 Task: Look for space in Darya Khān, Pakistan from 9th June, 2023 to 17th June, 2023 for 2 adults in price range Rs.7000 to Rs.12000. Place can be private room with 1  bedroom having 2 beds and 1 bathroom. Property type can be house, flat, guest house. Amenities needed are: wifi. Booking option can be shelf check-in. Required host language is English.
Action: Mouse moved to (436, 74)
Screenshot: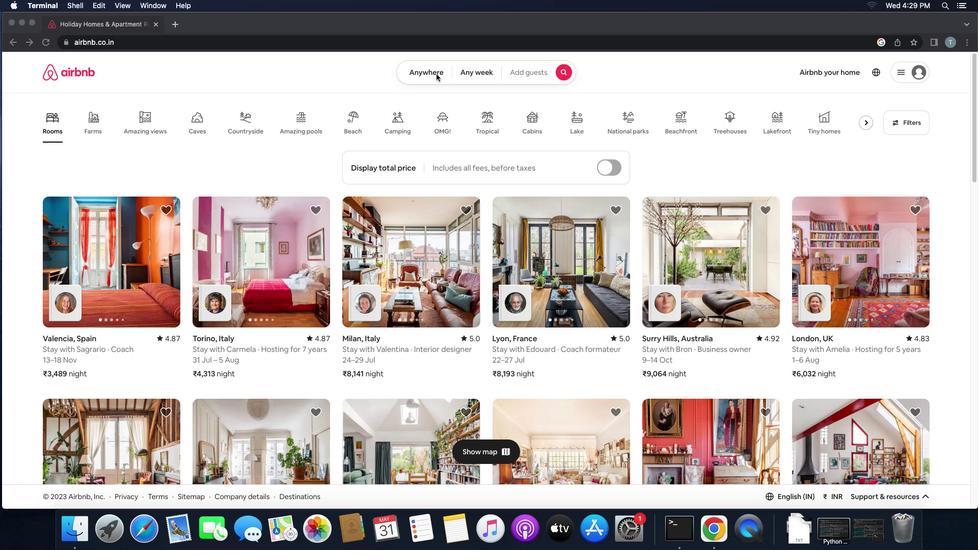 
Action: Mouse pressed left at (436, 74)
Screenshot: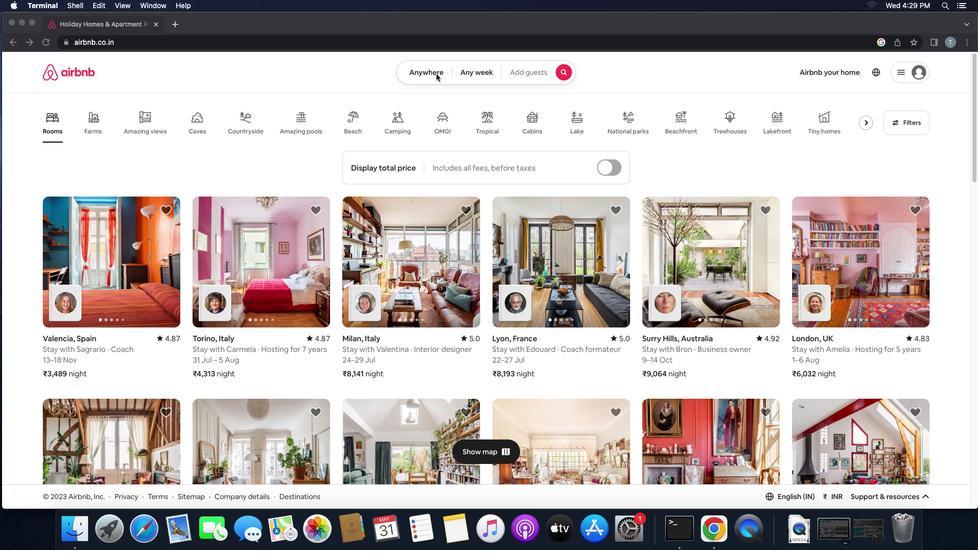 
Action: Mouse pressed left at (436, 74)
Screenshot: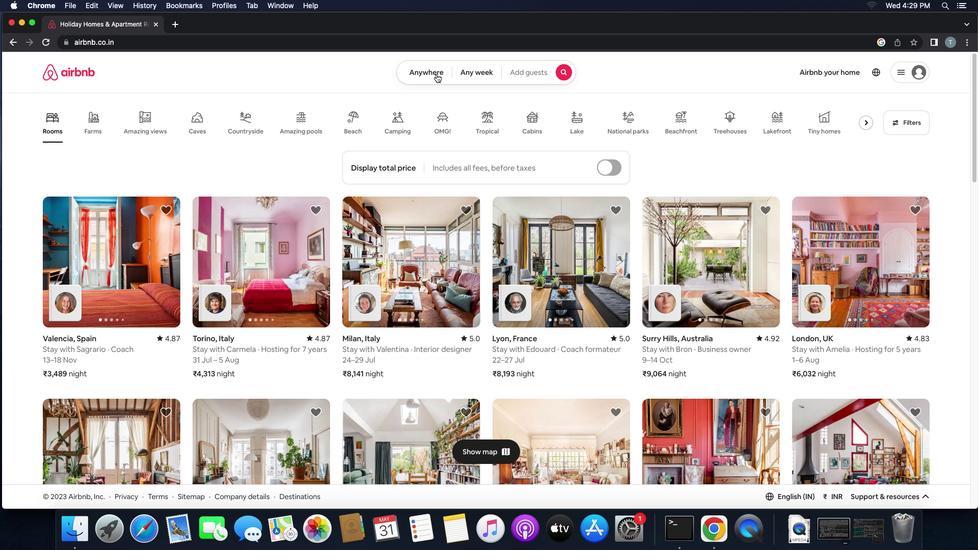 
Action: Mouse moved to (379, 108)
Screenshot: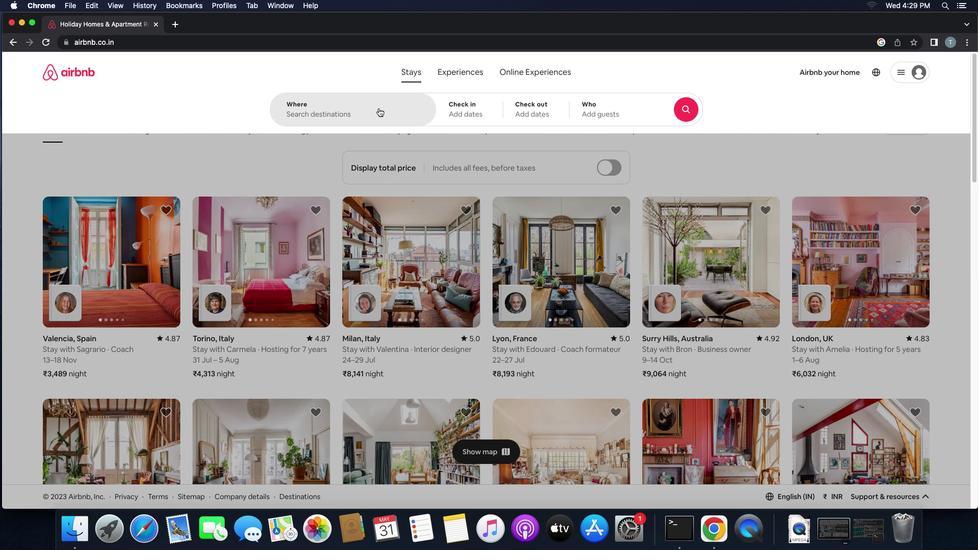 
Action: Mouse pressed left at (379, 108)
Screenshot: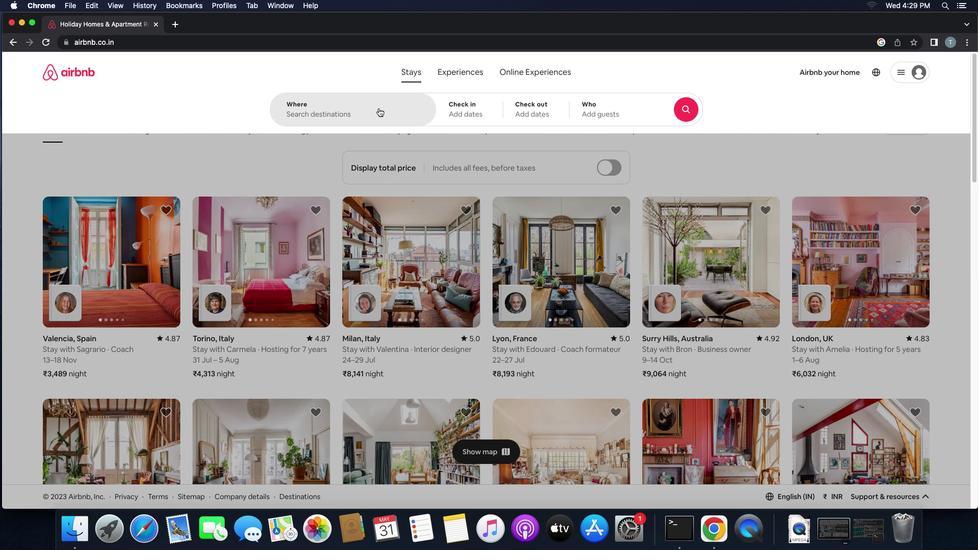
Action: Key pressed 'd''a''r''y''a'Key.space'k''h''a''n'Key.space',''p''a''k''i''s''t''a''n'
Screenshot: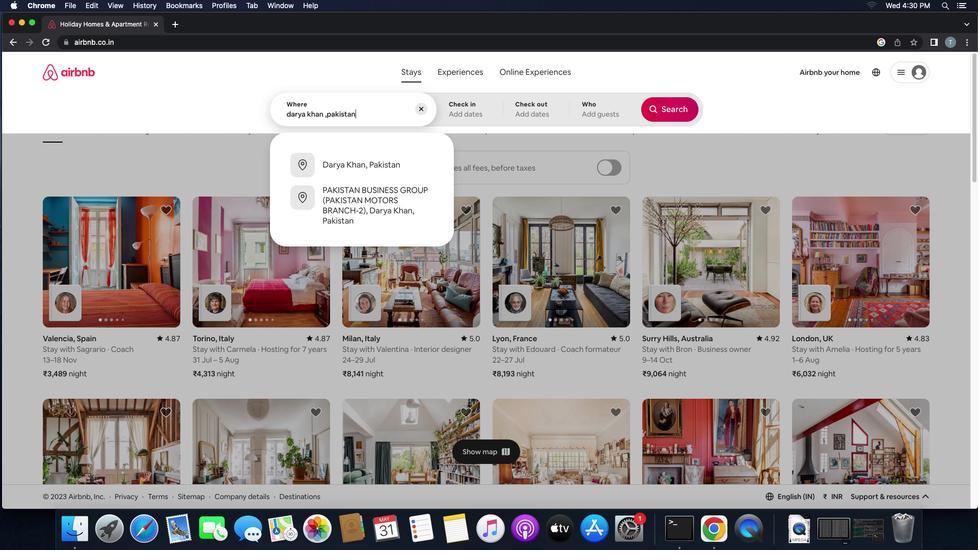 
Action: Mouse moved to (379, 172)
Screenshot: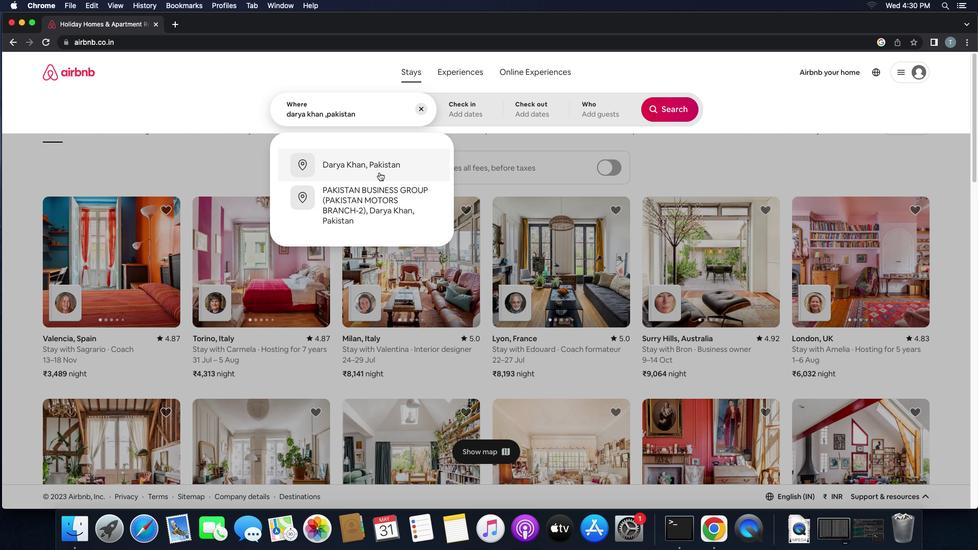 
Action: Mouse pressed left at (379, 172)
Screenshot: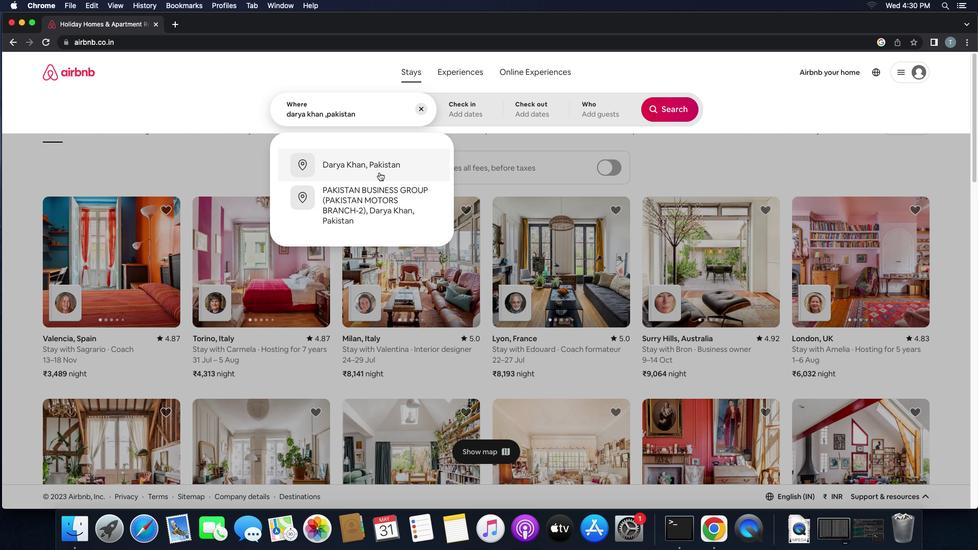 
Action: Mouse moved to (633, 259)
Screenshot: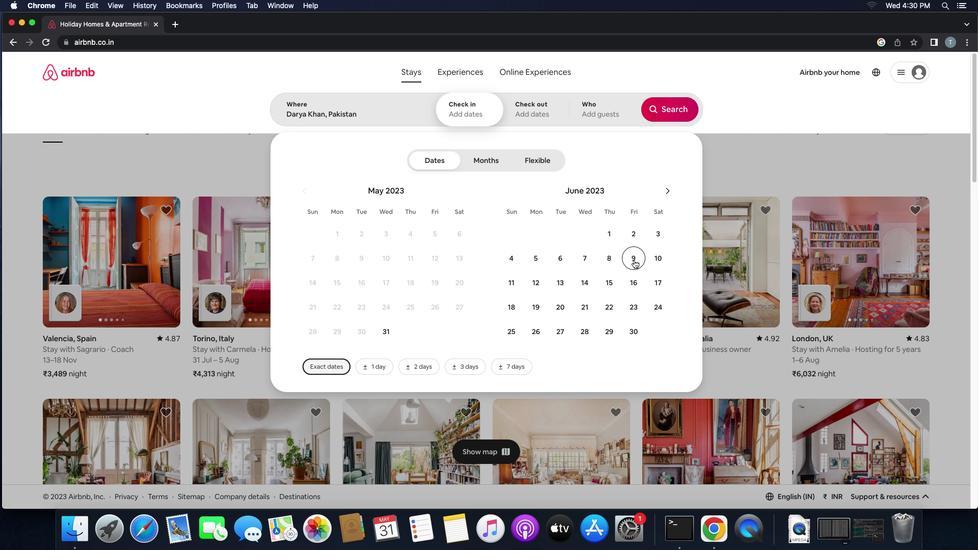 
Action: Mouse pressed left at (633, 259)
Screenshot: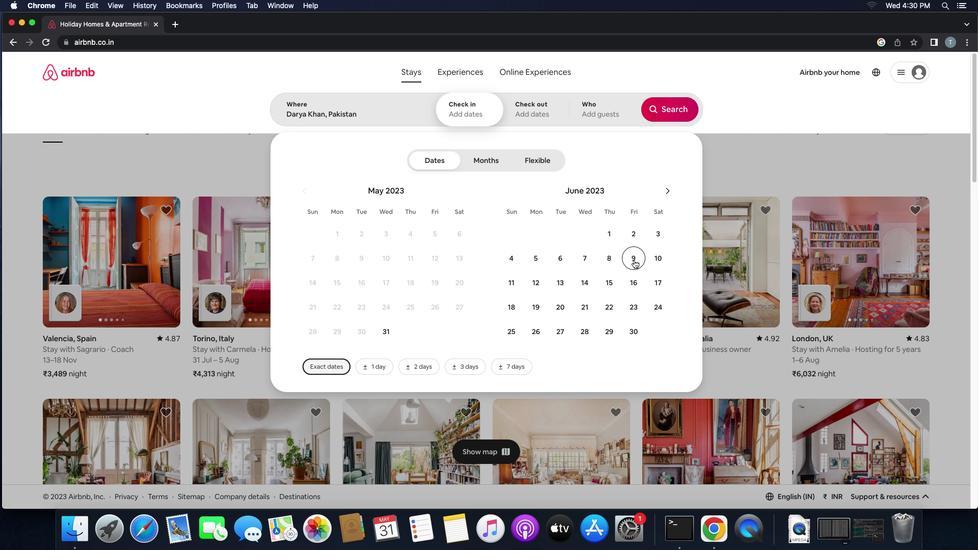 
Action: Mouse moved to (653, 279)
Screenshot: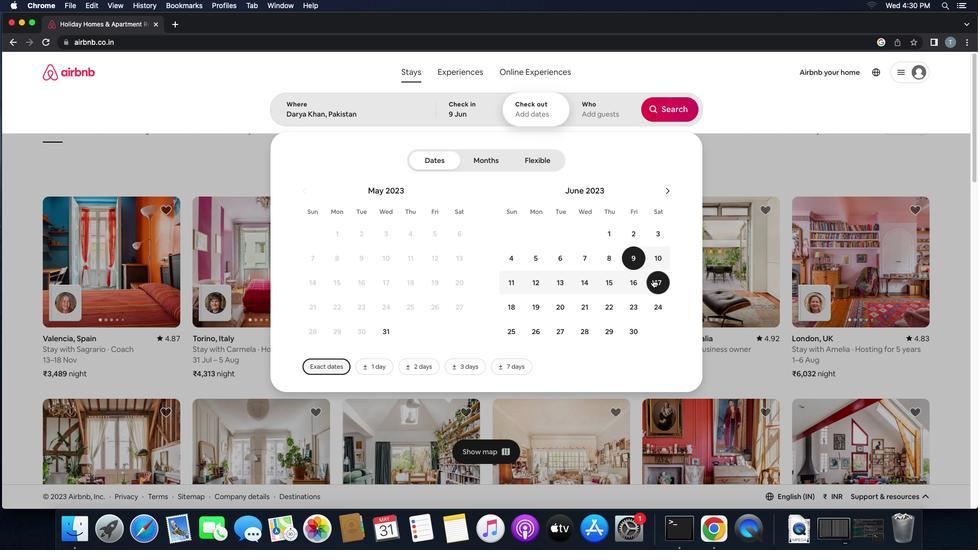 
Action: Mouse pressed left at (653, 279)
Screenshot: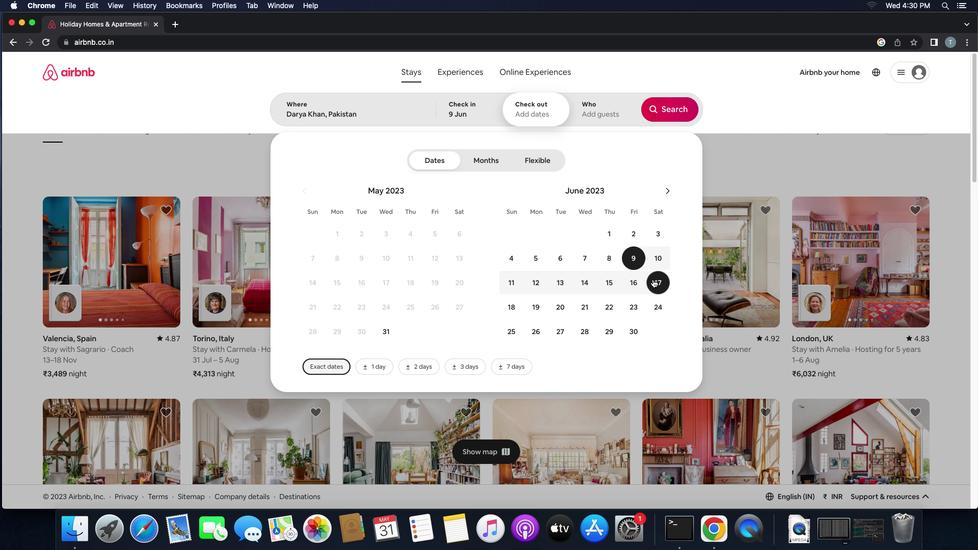 
Action: Mouse moved to (599, 107)
Screenshot: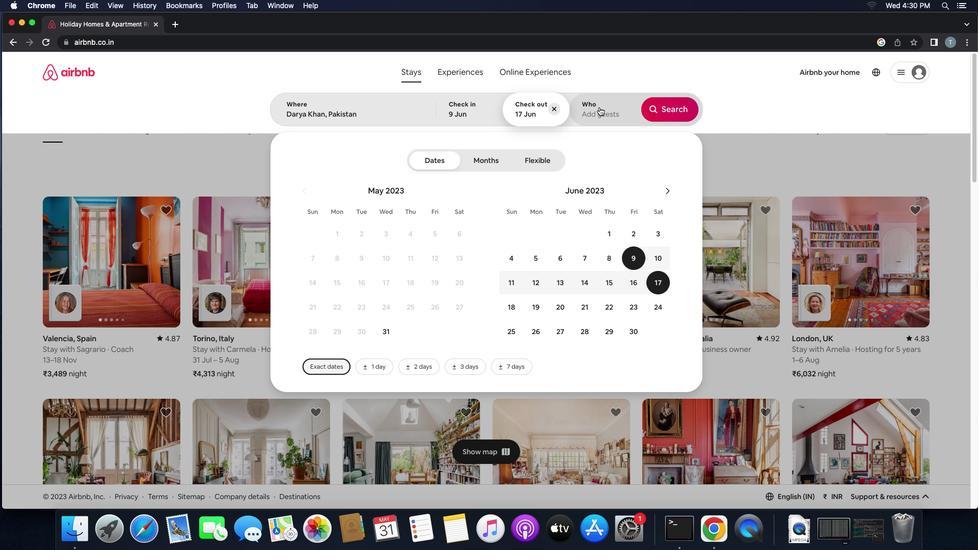 
Action: Mouse pressed left at (599, 107)
Screenshot: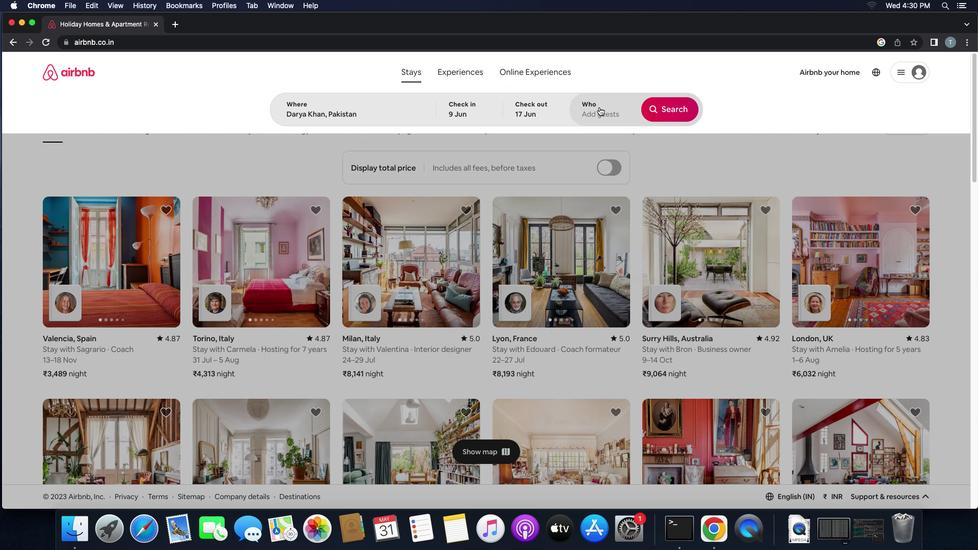 
Action: Mouse moved to (668, 161)
Screenshot: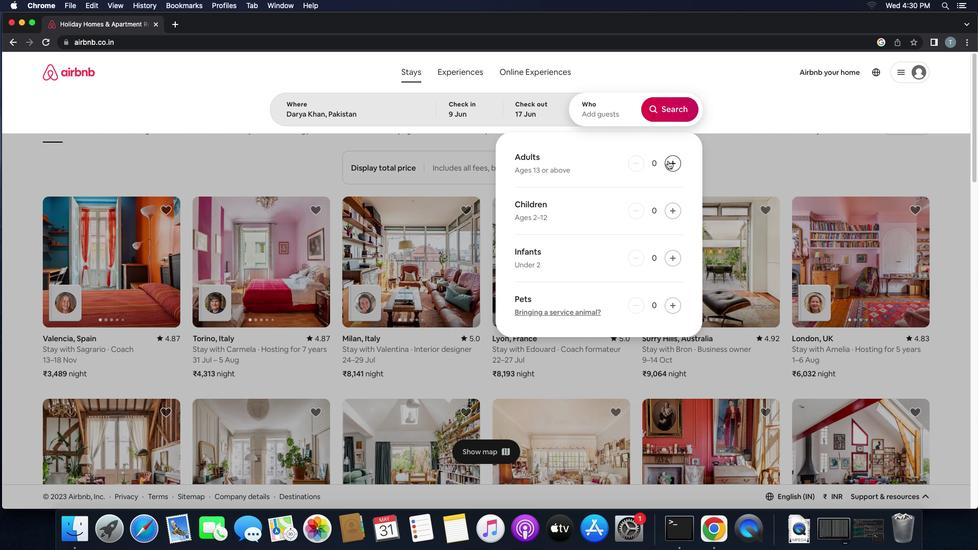 
Action: Mouse pressed left at (668, 161)
Screenshot: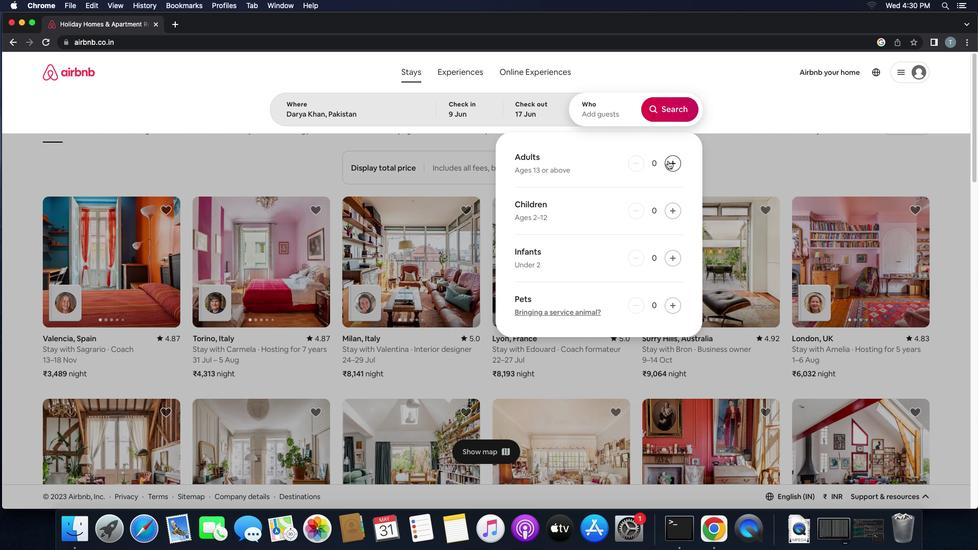 
Action: Mouse moved to (668, 161)
Screenshot: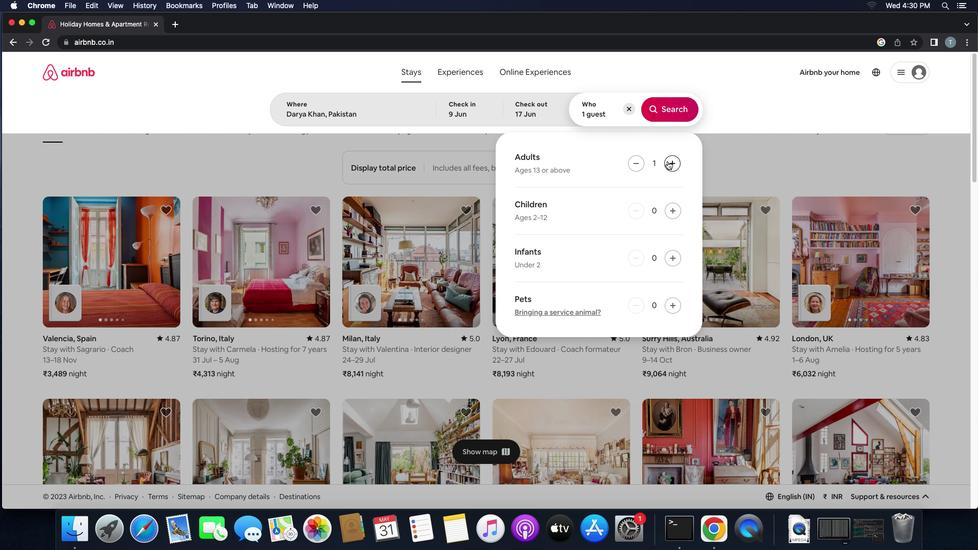 
Action: Mouse pressed left at (668, 161)
Screenshot: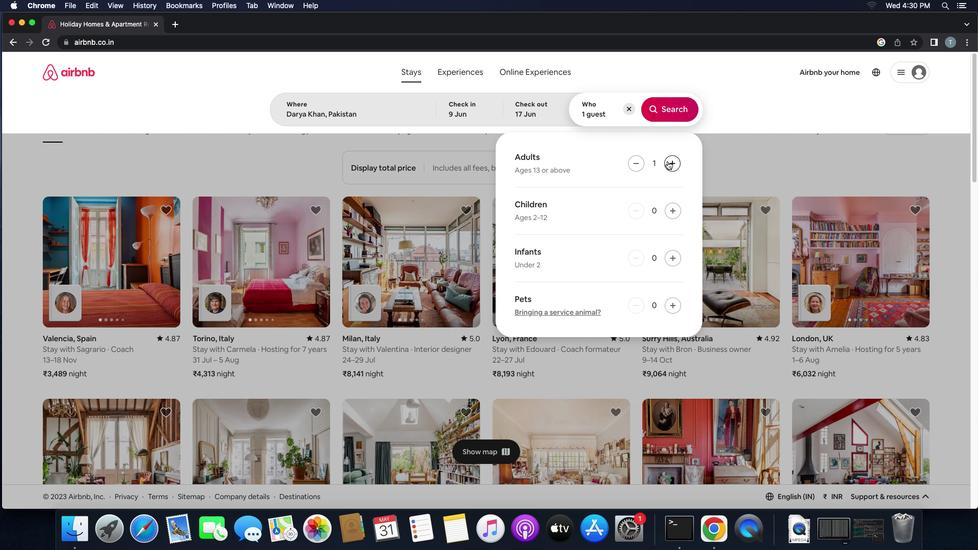
Action: Mouse moved to (662, 114)
Screenshot: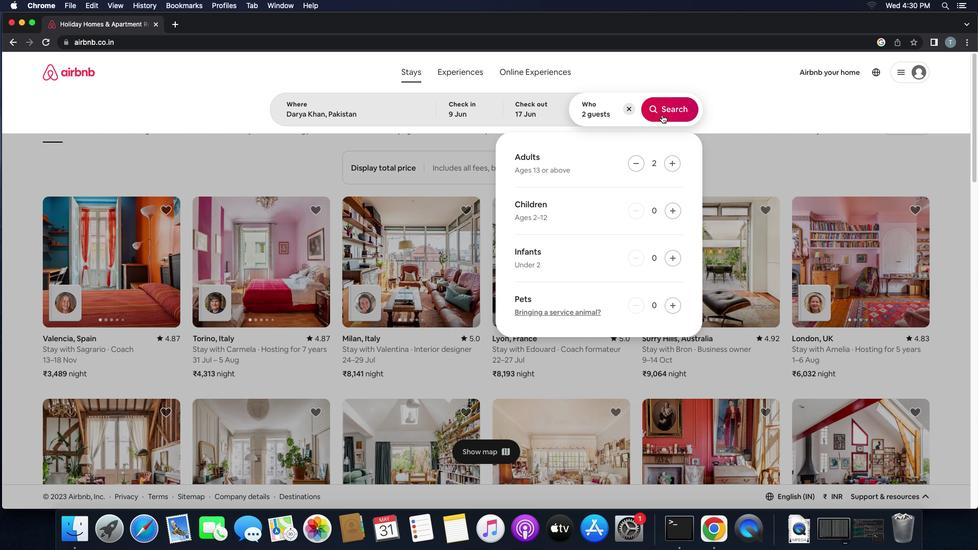 
Action: Mouse pressed left at (662, 114)
Screenshot: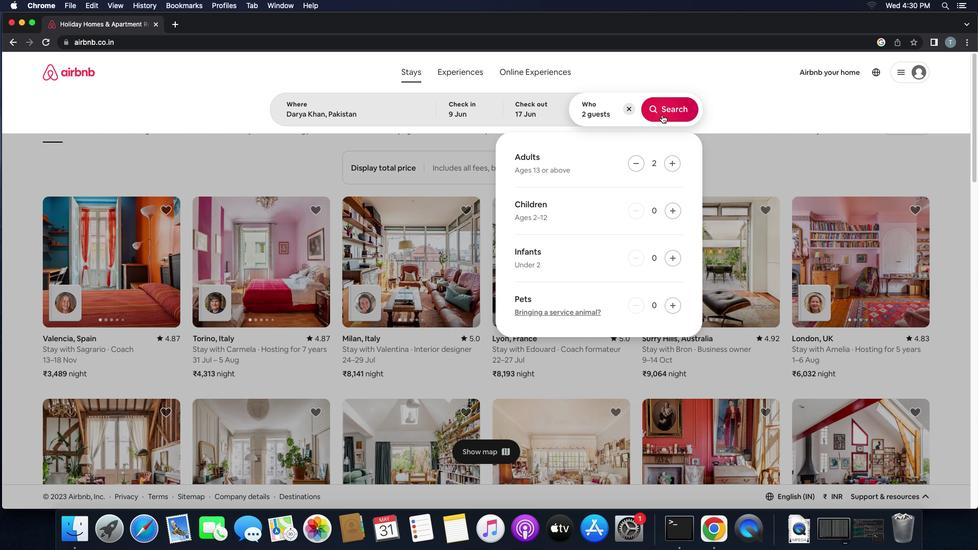 
Action: Mouse moved to (939, 121)
Screenshot: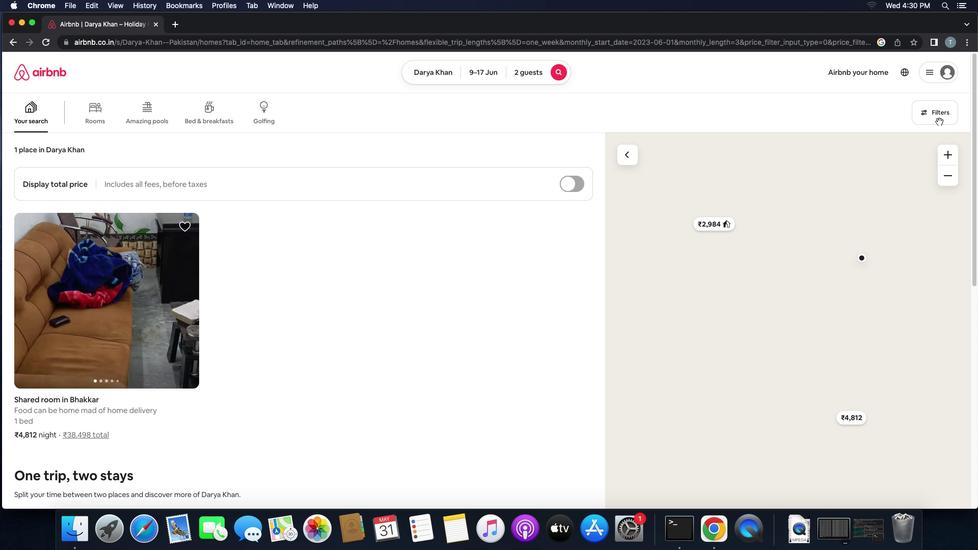 
Action: Mouse pressed left at (939, 121)
Screenshot: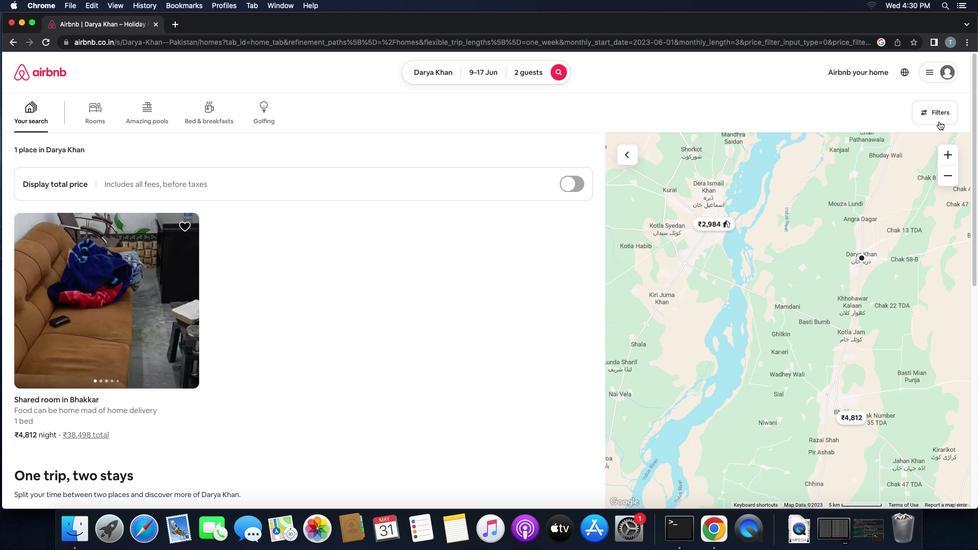 
Action: Mouse moved to (436, 240)
Screenshot: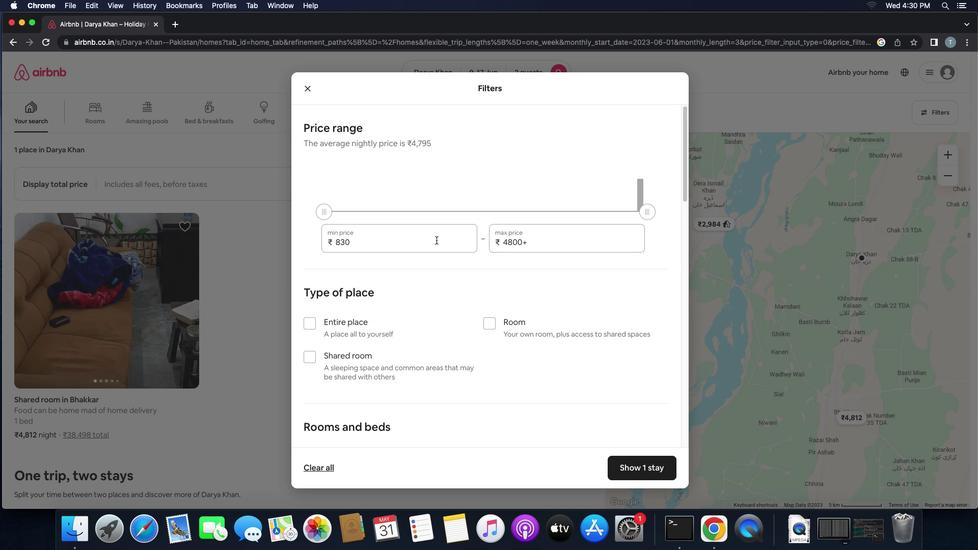 
Action: Mouse pressed left at (436, 240)
Screenshot: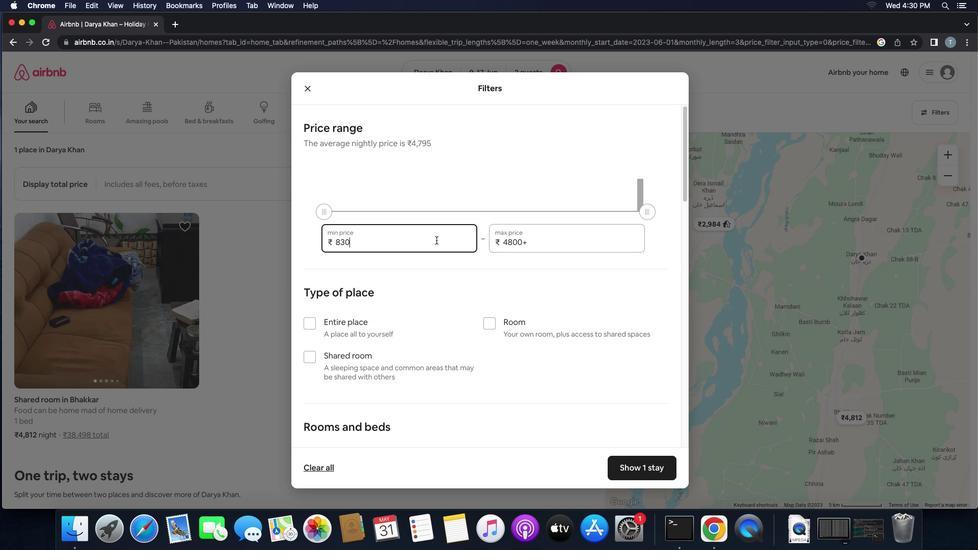 
Action: Key pressed Key.backspaceKey.backspaceKey.backspace'7''0''0''0'
Screenshot: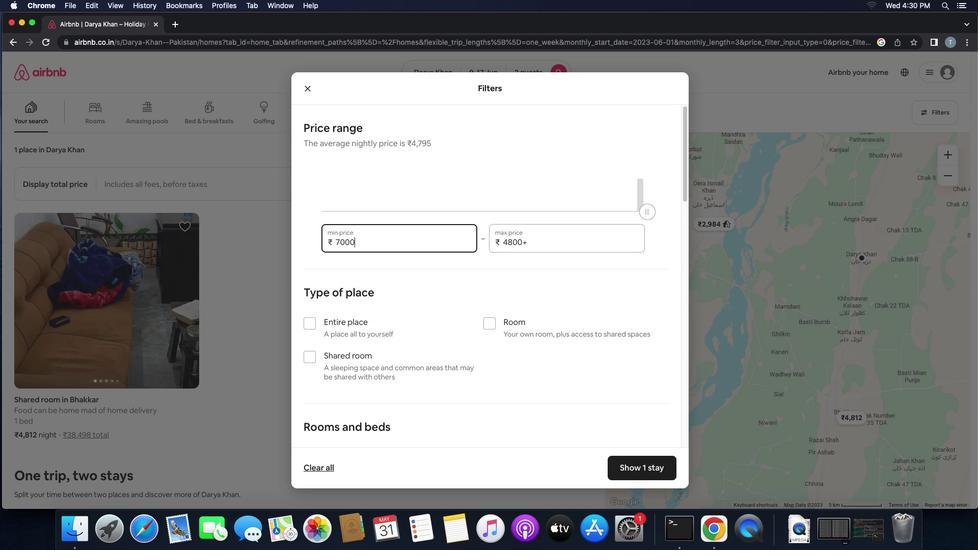 
Action: Mouse moved to (555, 242)
Screenshot: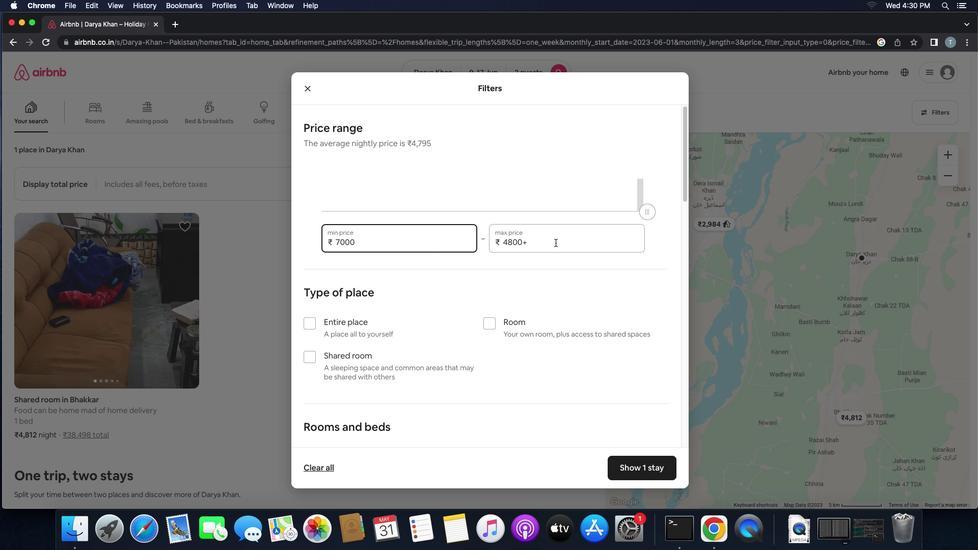 
Action: Mouse pressed left at (555, 242)
Screenshot: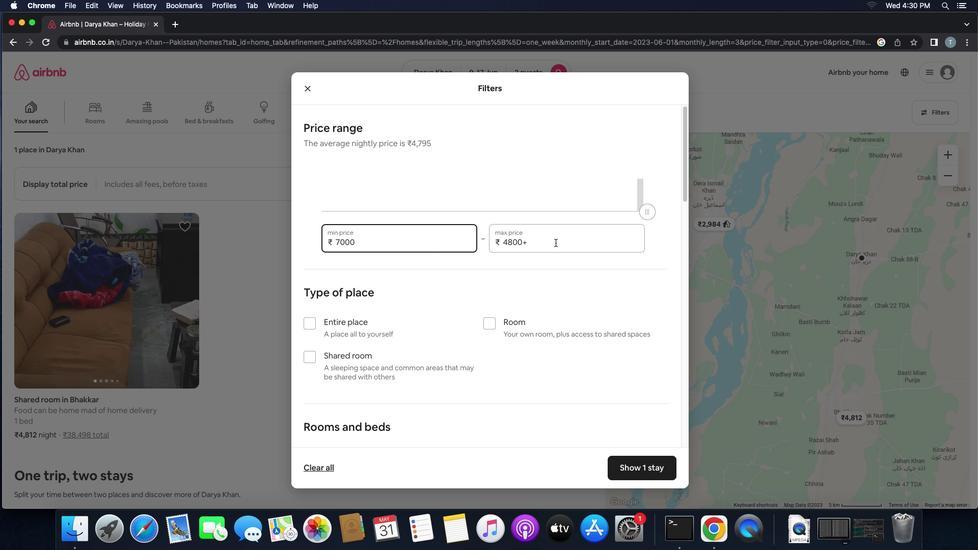 
Action: Key pressed Key.backspaceKey.backspaceKey.backspaceKey.backspaceKey.backspace'1''2''0''0''0'
Screenshot: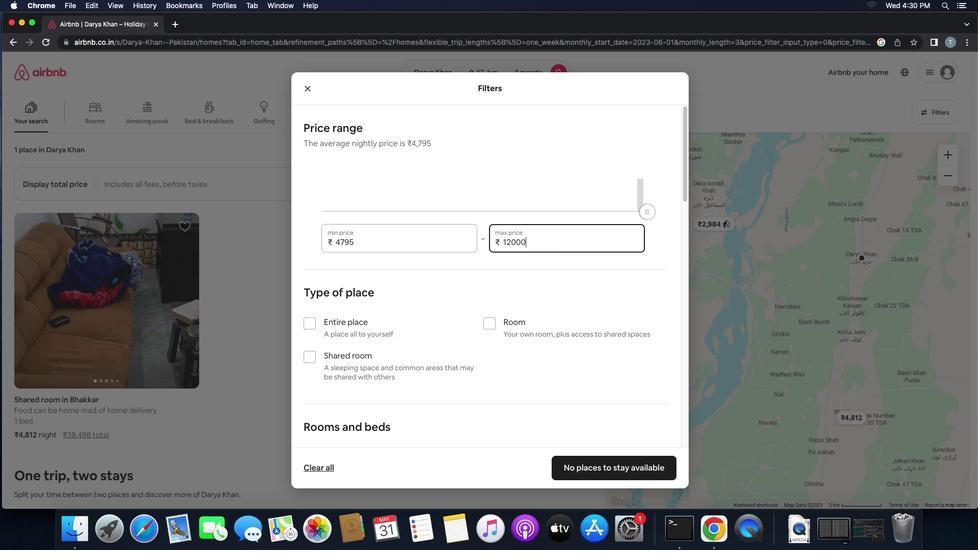 
Action: Mouse moved to (494, 325)
Screenshot: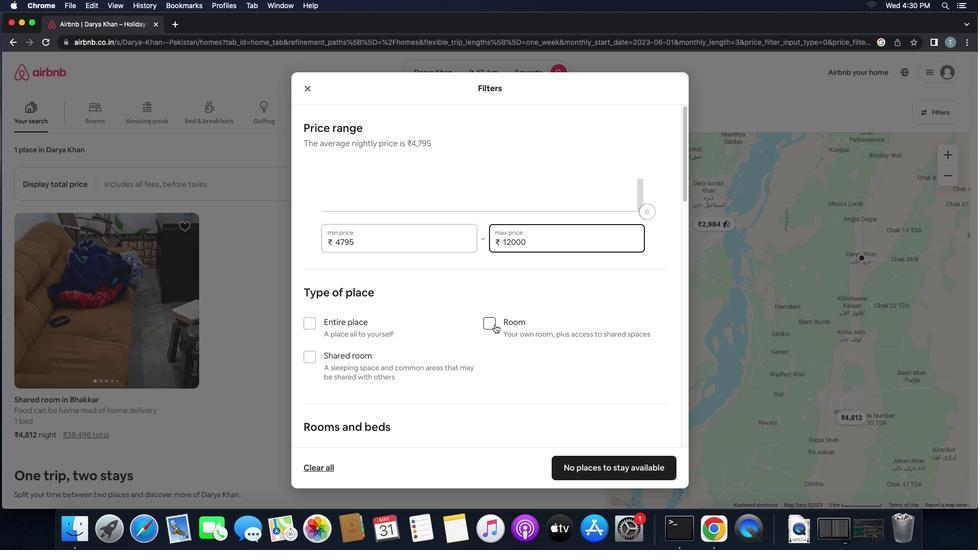 
Action: Mouse pressed left at (494, 325)
Screenshot: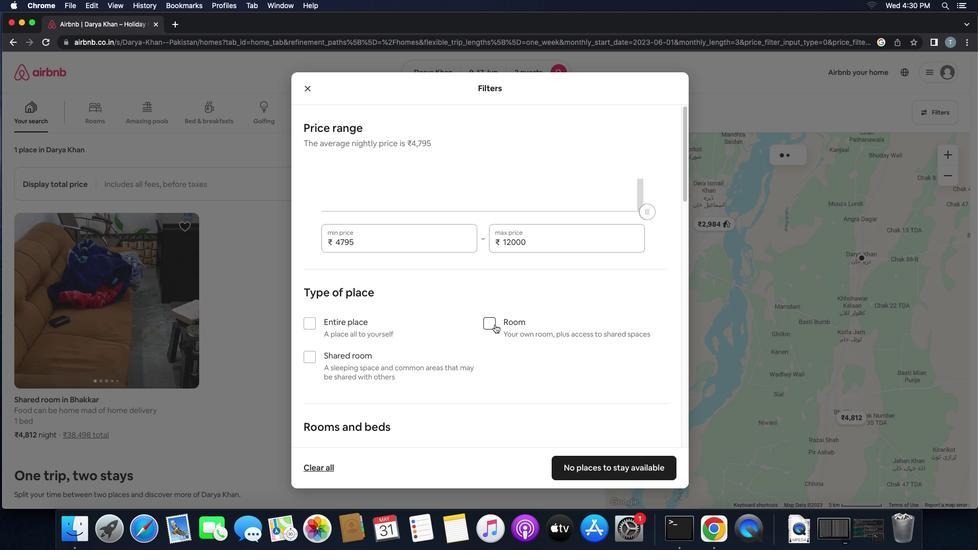 
Action: Mouse moved to (526, 340)
Screenshot: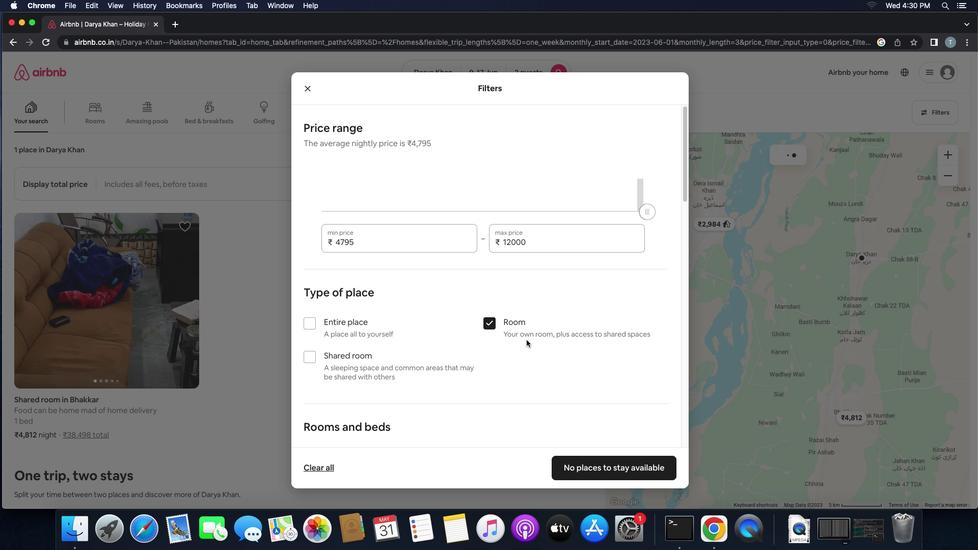 
Action: Mouse scrolled (526, 340) with delta (0, 0)
Screenshot: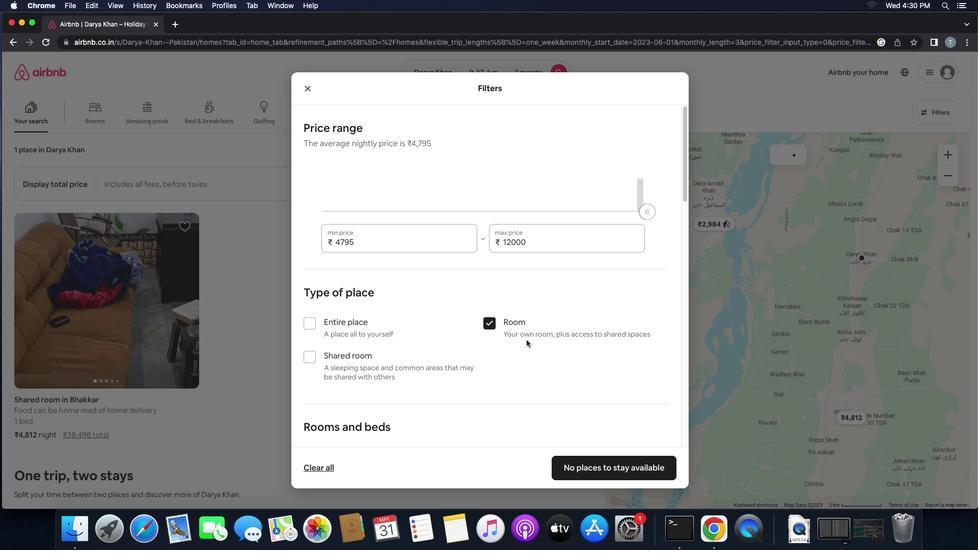
Action: Mouse scrolled (526, 340) with delta (0, 0)
Screenshot: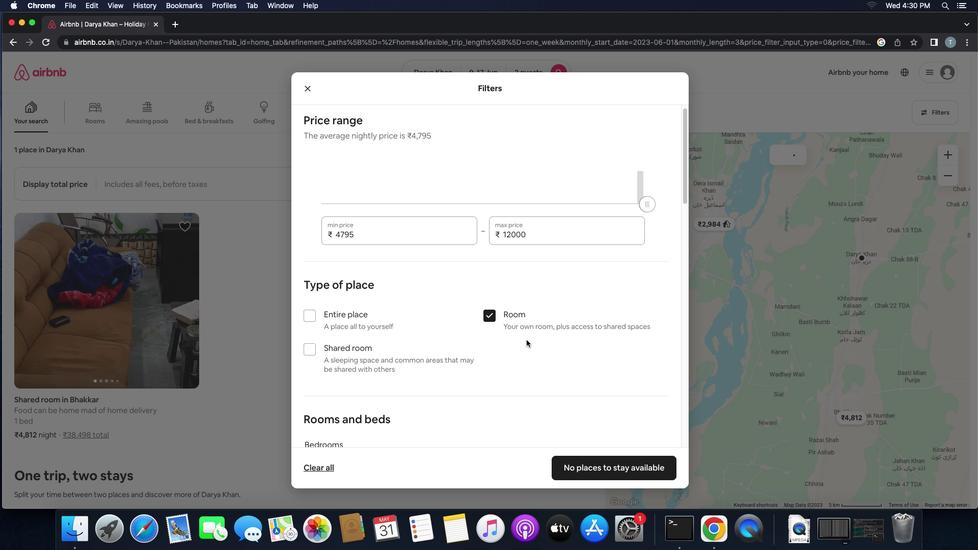 
Action: Mouse scrolled (526, 340) with delta (0, -1)
Screenshot: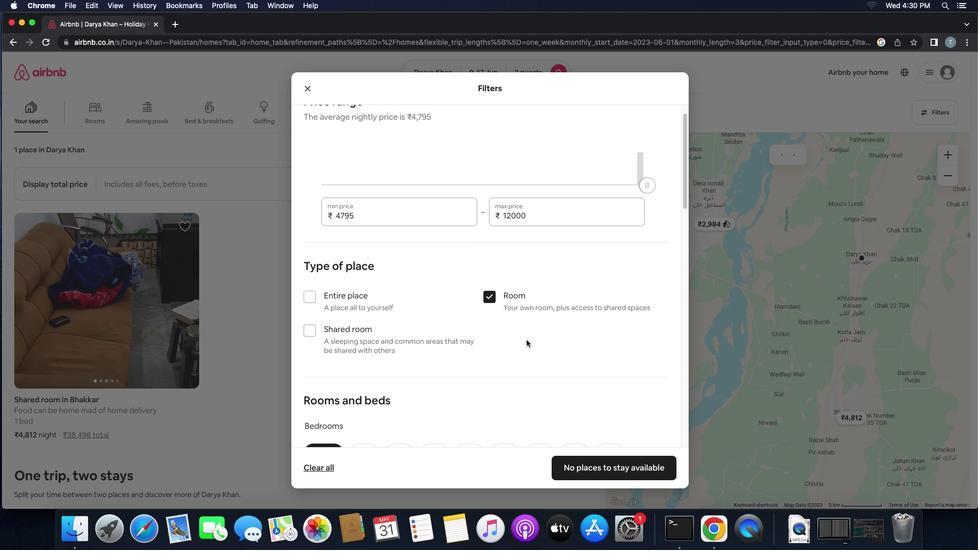 
Action: Mouse moved to (526, 340)
Screenshot: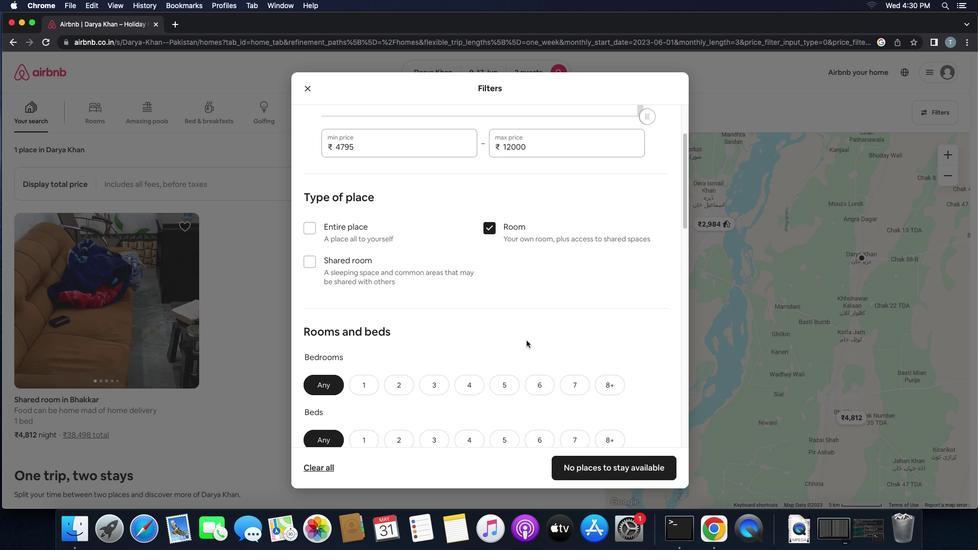 
Action: Mouse scrolled (526, 340) with delta (0, 0)
Screenshot: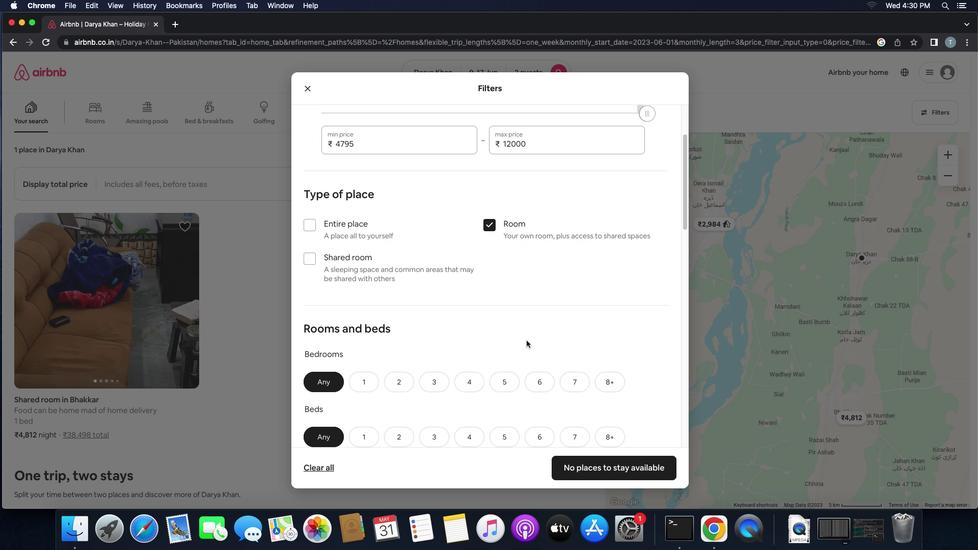 
Action: Mouse scrolled (526, 340) with delta (0, 0)
Screenshot: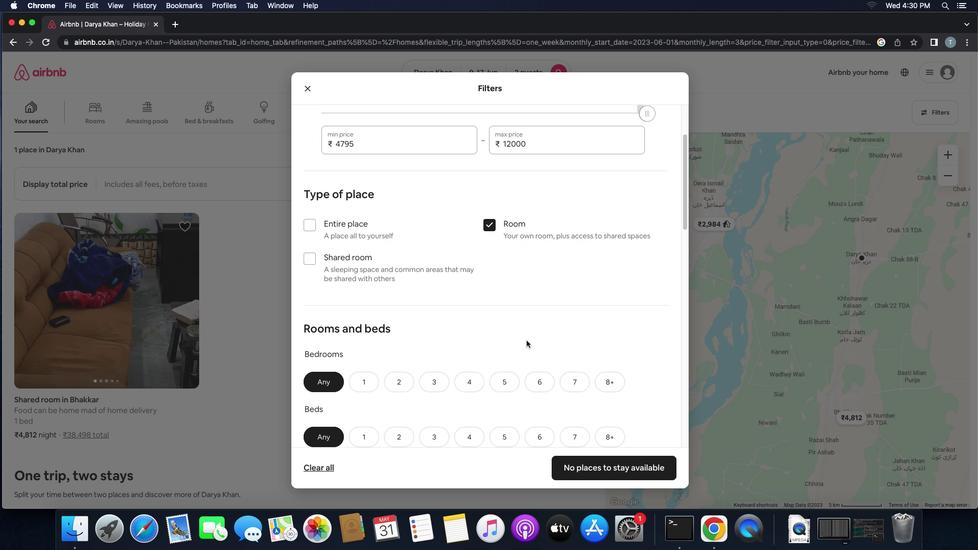 
Action: Mouse scrolled (526, 340) with delta (0, -1)
Screenshot: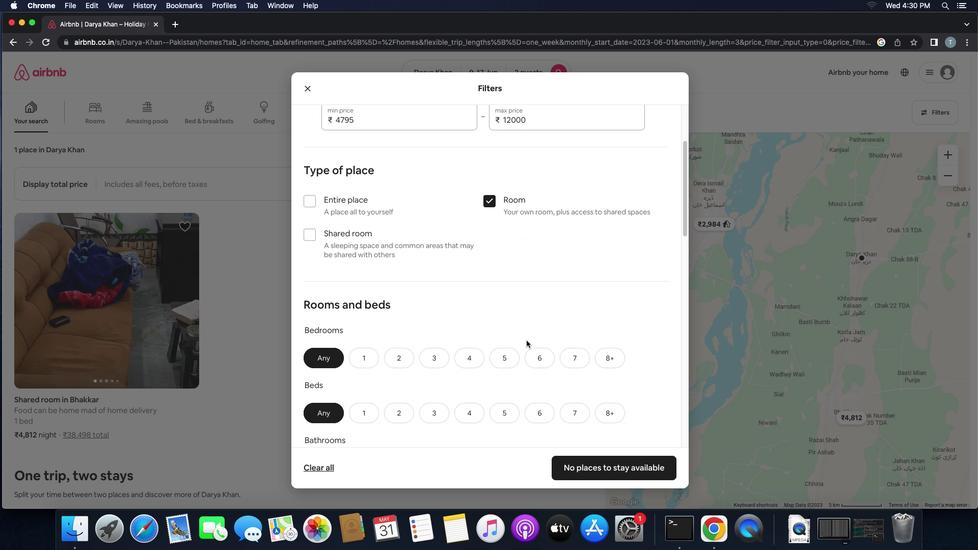 
Action: Mouse scrolled (526, 340) with delta (0, 0)
Screenshot: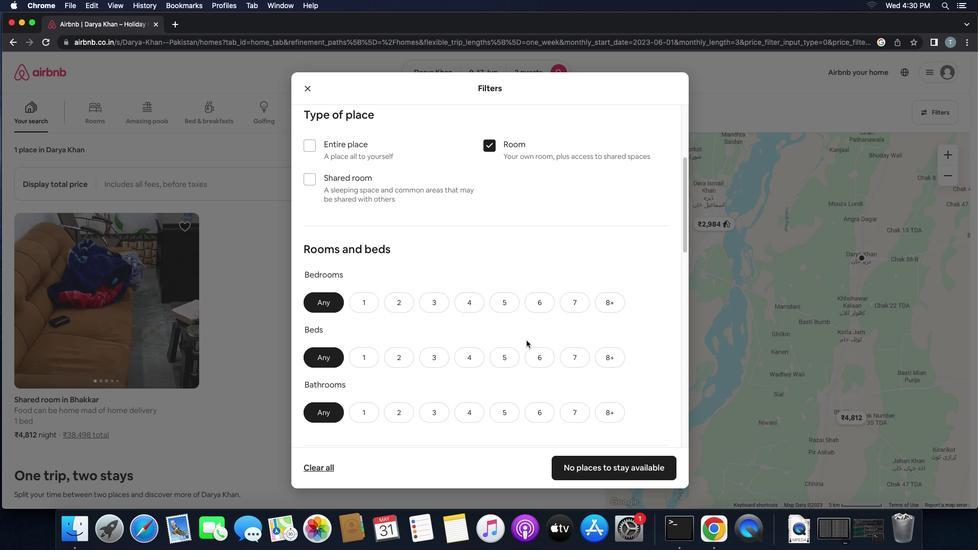 
Action: Mouse scrolled (526, 340) with delta (0, 0)
Screenshot: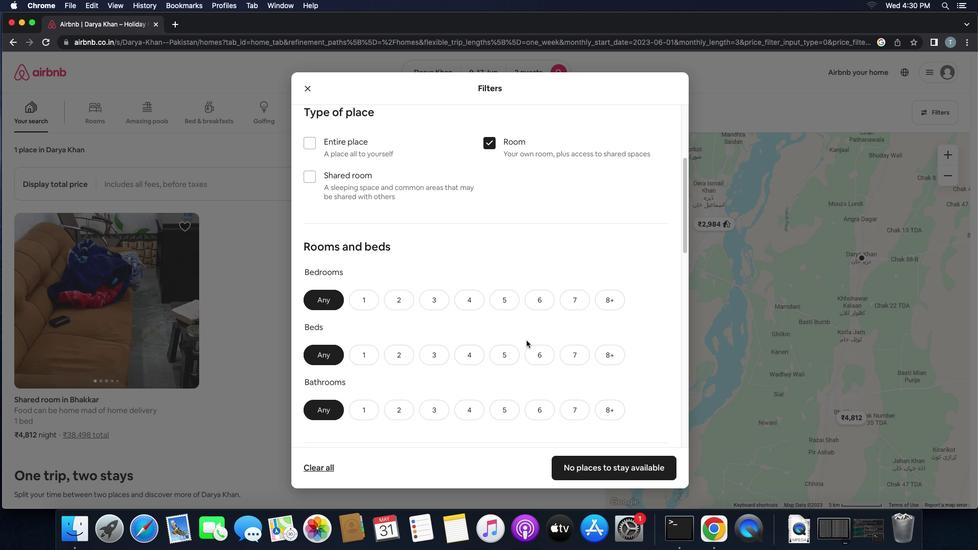 
Action: Mouse scrolled (526, 340) with delta (0, 0)
Screenshot: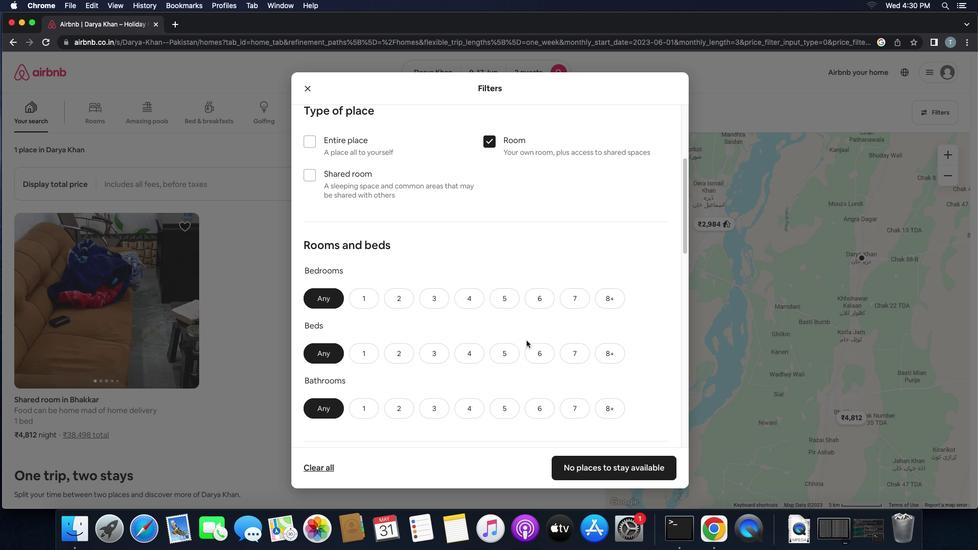 
Action: Mouse scrolled (526, 340) with delta (0, 0)
Screenshot: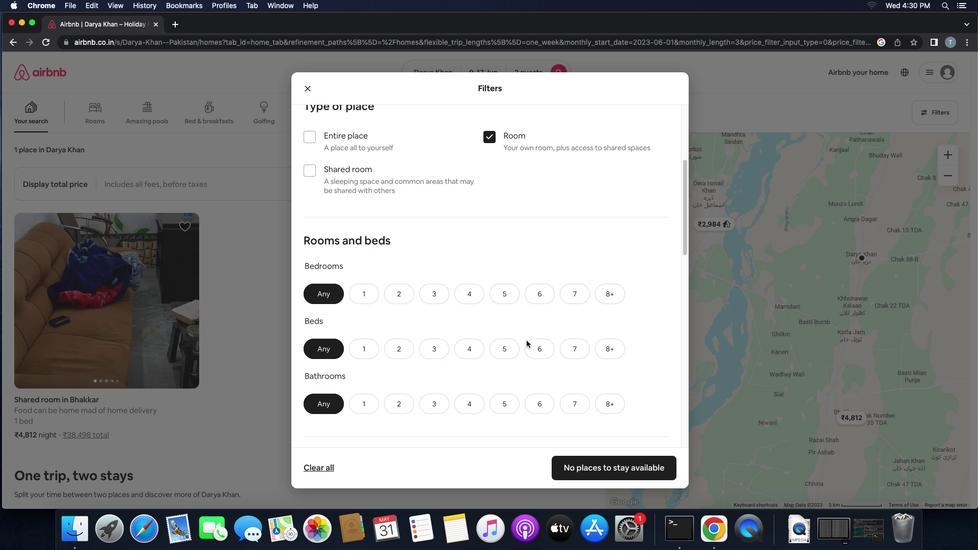 
Action: Mouse scrolled (526, 340) with delta (0, 0)
Screenshot: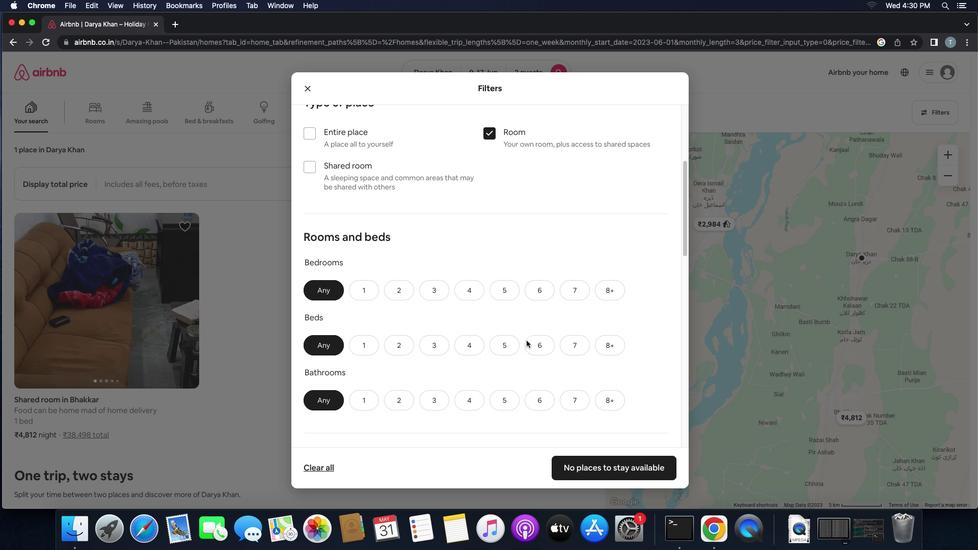 
Action: Mouse moved to (525, 342)
Screenshot: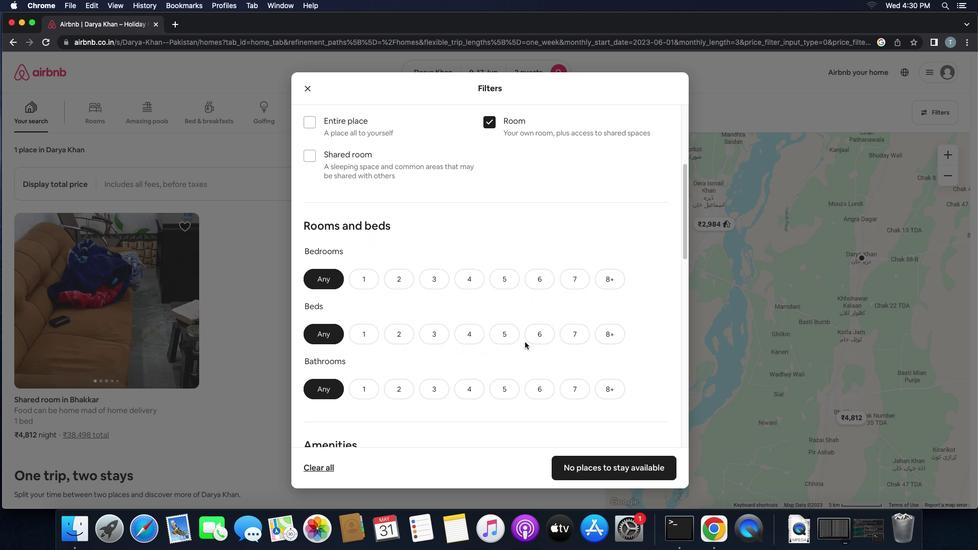 
Action: Mouse scrolled (525, 342) with delta (0, 0)
Screenshot: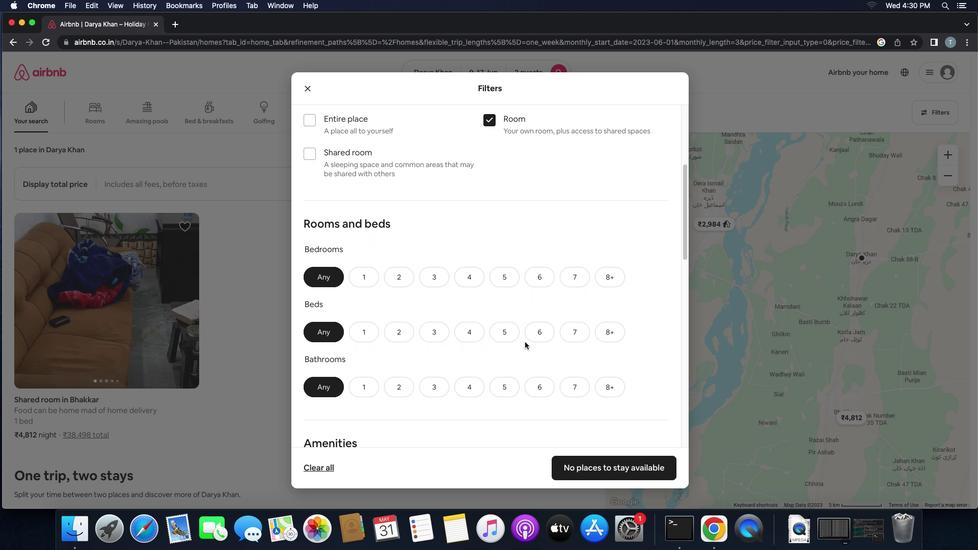 
Action: Mouse scrolled (525, 342) with delta (0, 0)
Screenshot: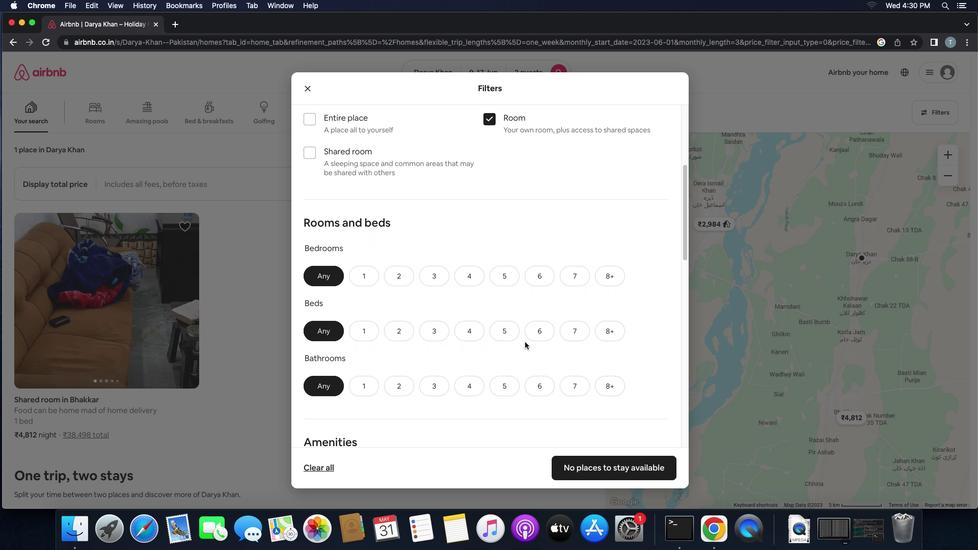 
Action: Mouse scrolled (525, 342) with delta (0, 0)
Screenshot: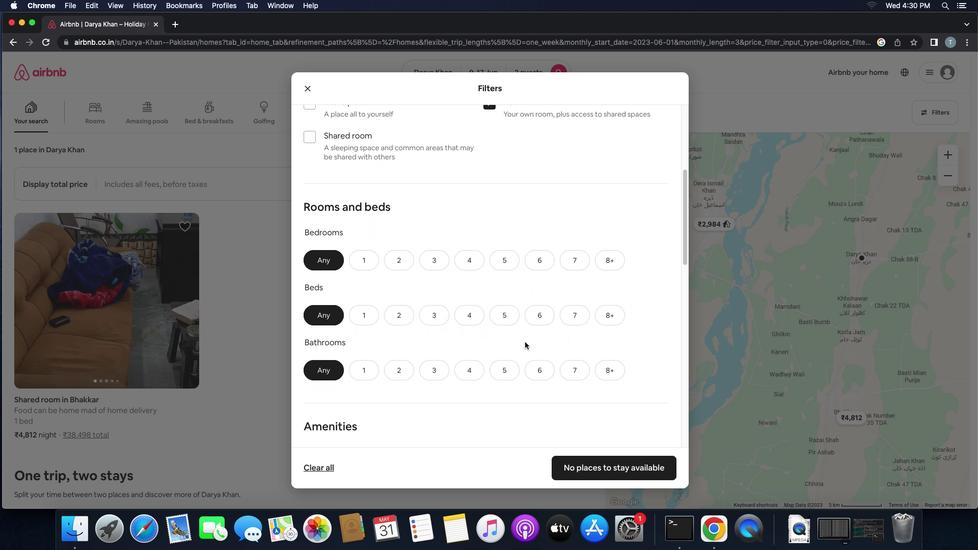 
Action: Mouse moved to (366, 244)
Screenshot: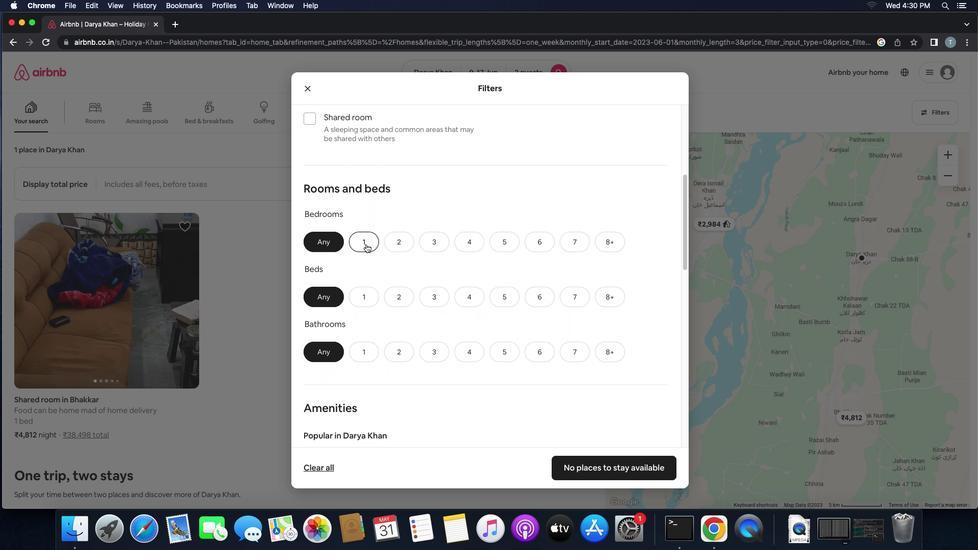 
Action: Mouse pressed left at (366, 244)
Screenshot: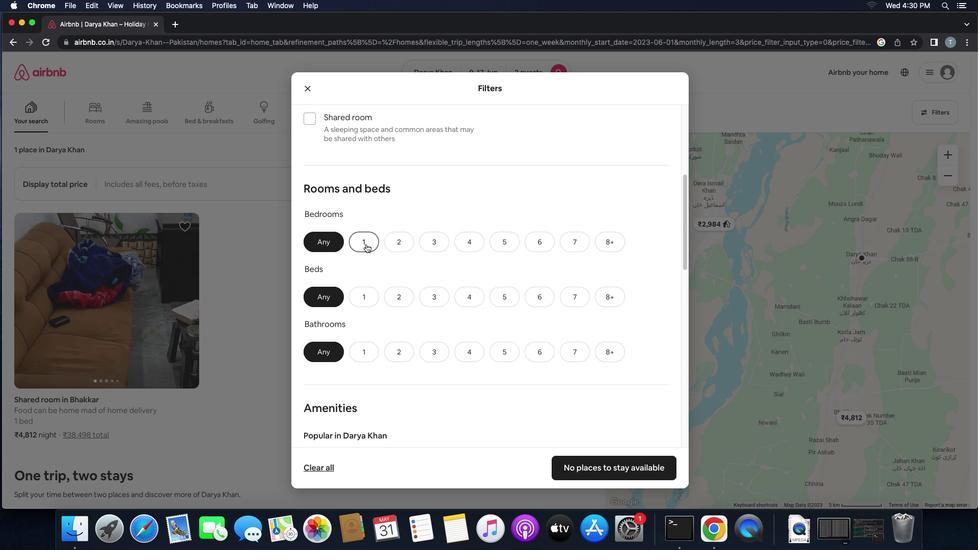 
Action: Mouse moved to (409, 294)
Screenshot: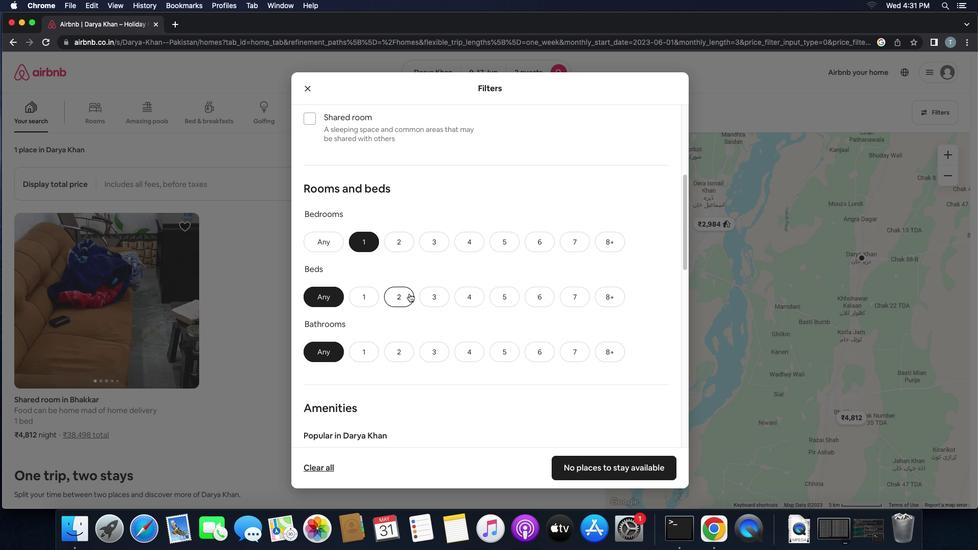 
Action: Mouse pressed left at (409, 294)
Screenshot: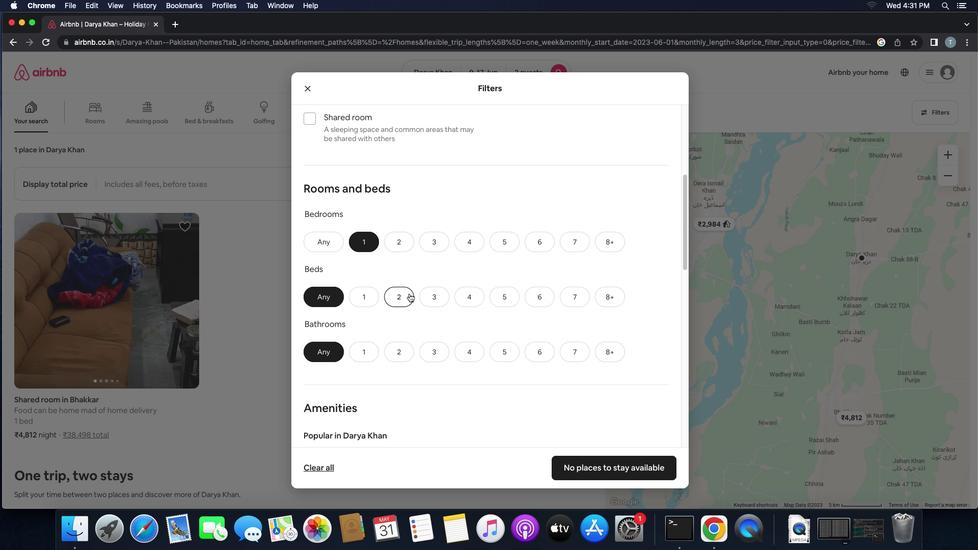 
Action: Mouse moved to (436, 316)
Screenshot: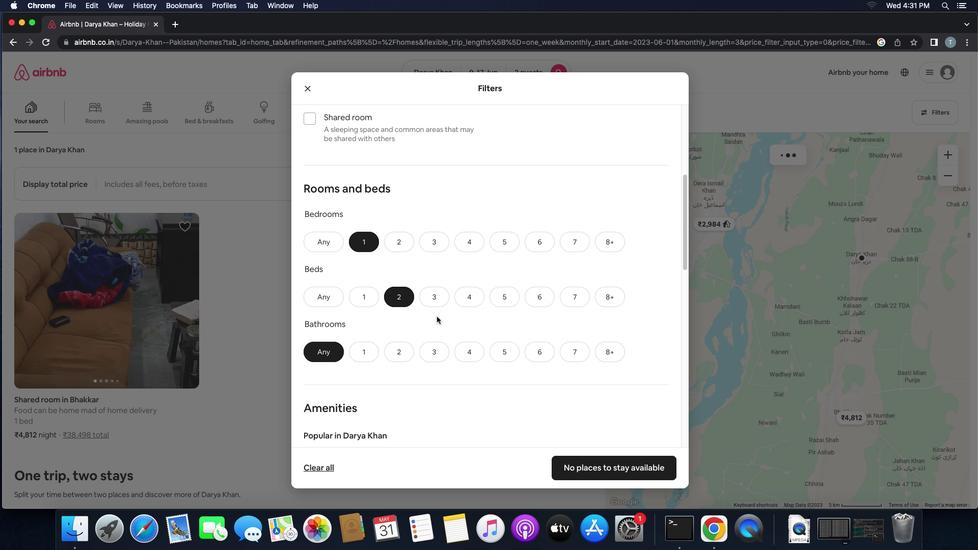 
Action: Mouse scrolled (436, 316) with delta (0, 0)
Screenshot: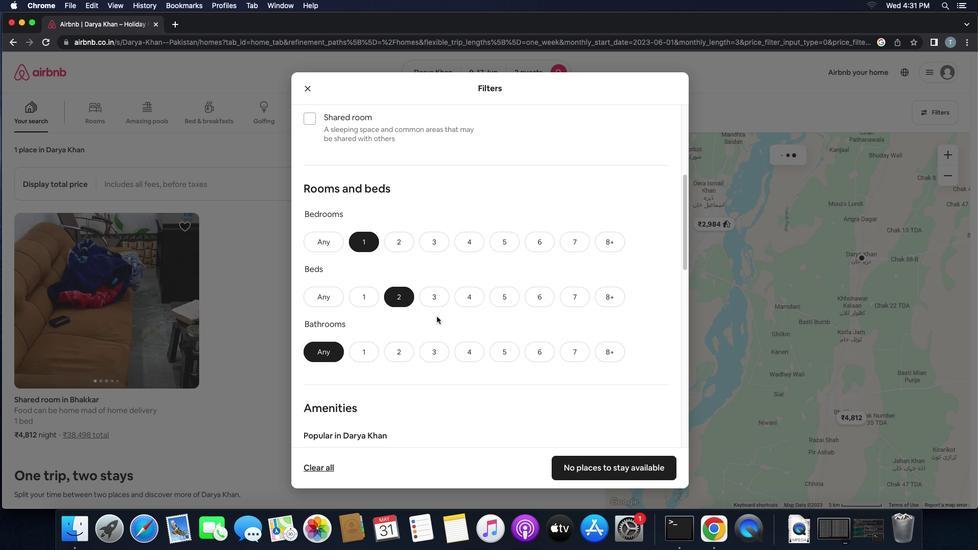 
Action: Mouse scrolled (436, 316) with delta (0, 0)
Screenshot: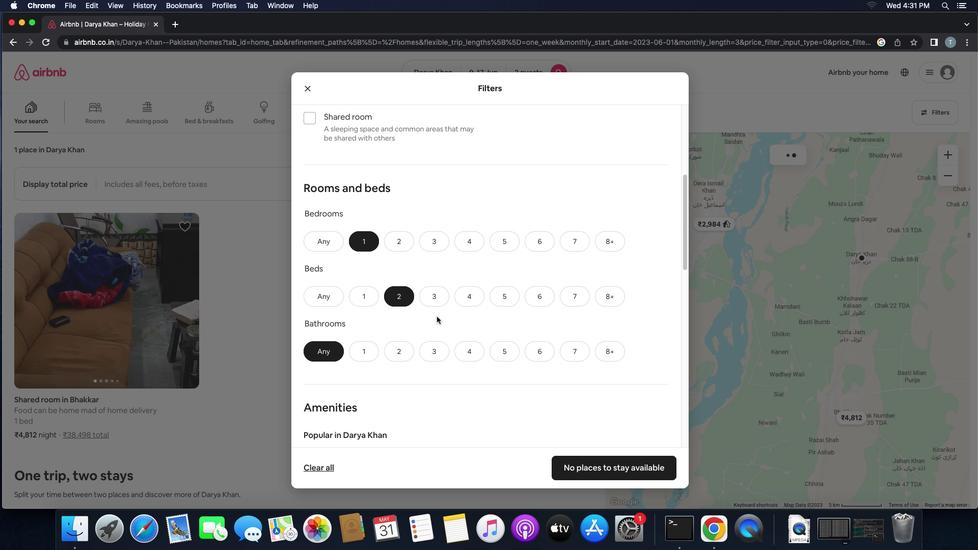 
Action: Mouse scrolled (436, 316) with delta (0, -1)
Screenshot: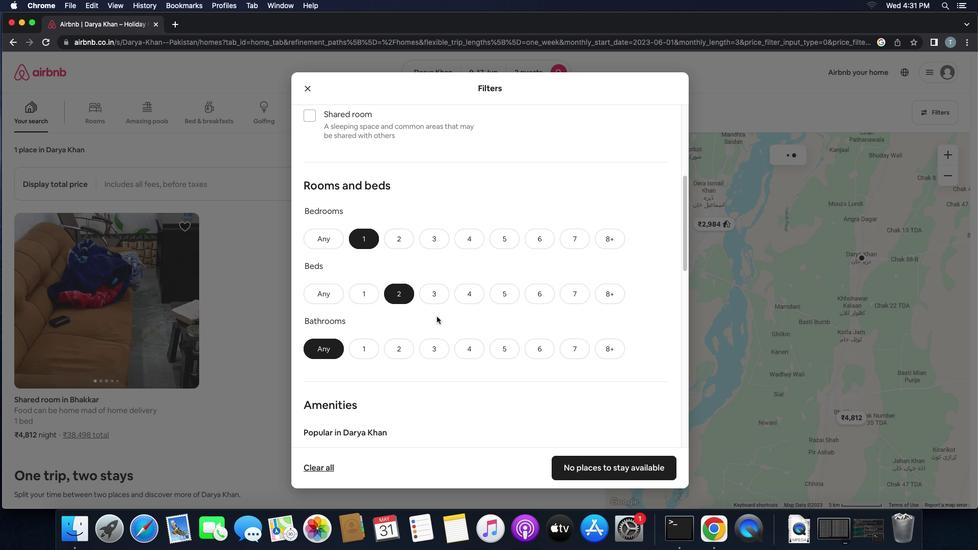
Action: Mouse moved to (371, 275)
Screenshot: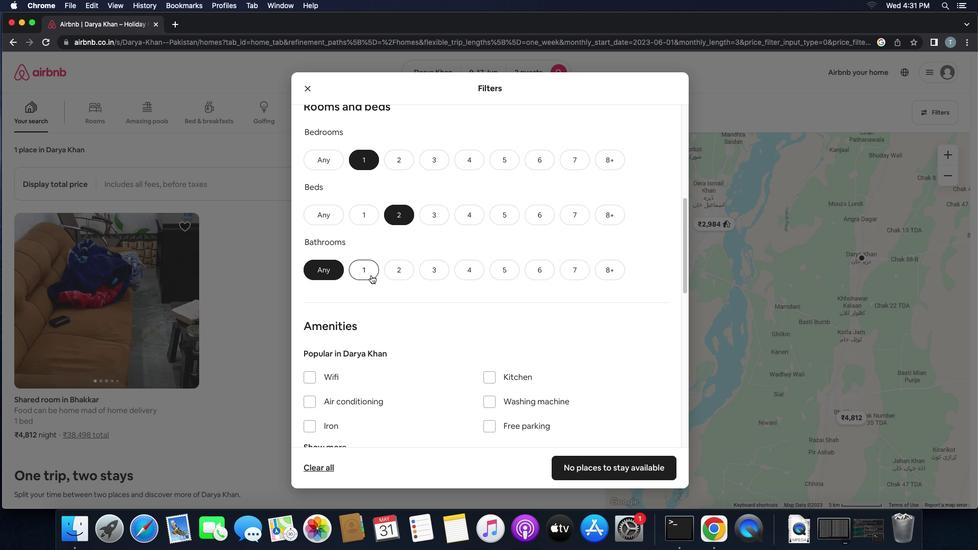 
Action: Mouse pressed left at (371, 275)
Screenshot: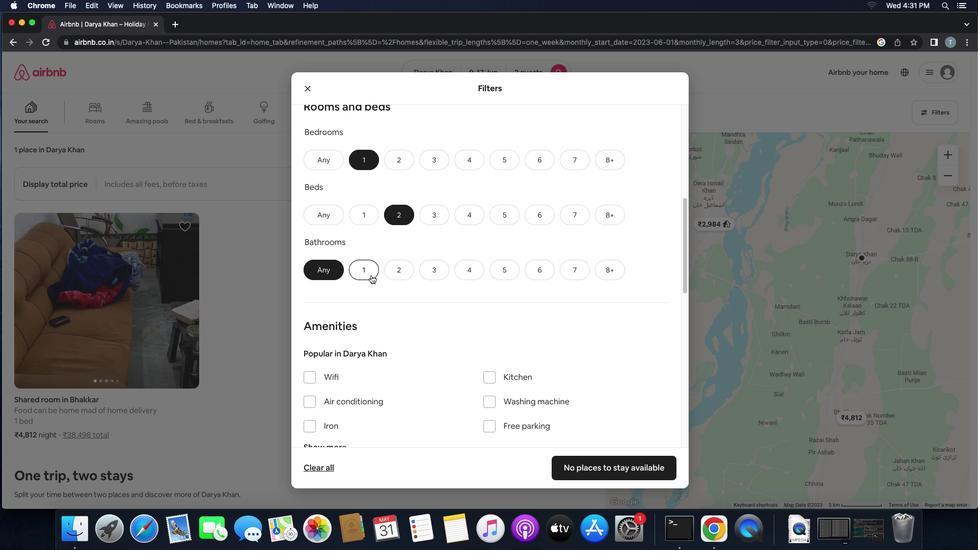 
Action: Mouse moved to (444, 311)
Screenshot: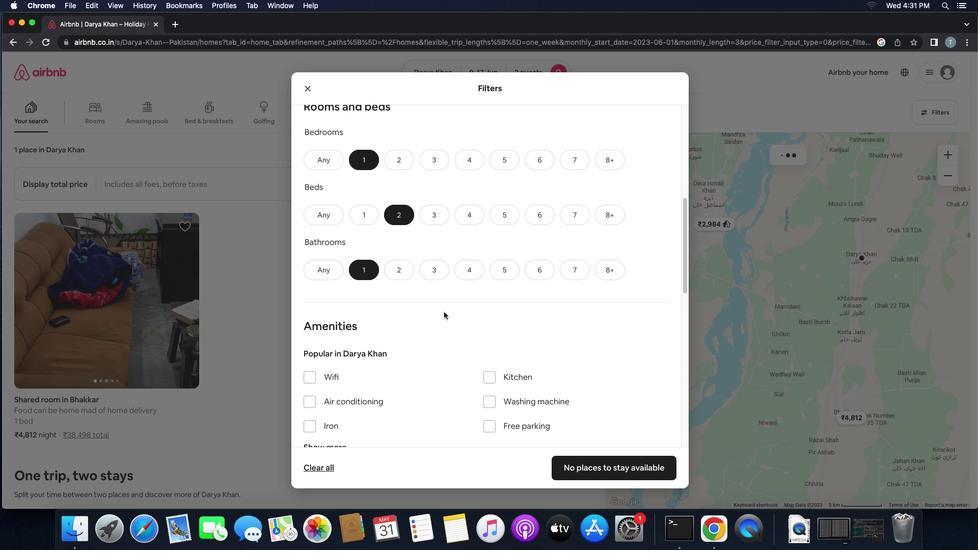 
Action: Mouse scrolled (444, 311) with delta (0, 0)
Screenshot: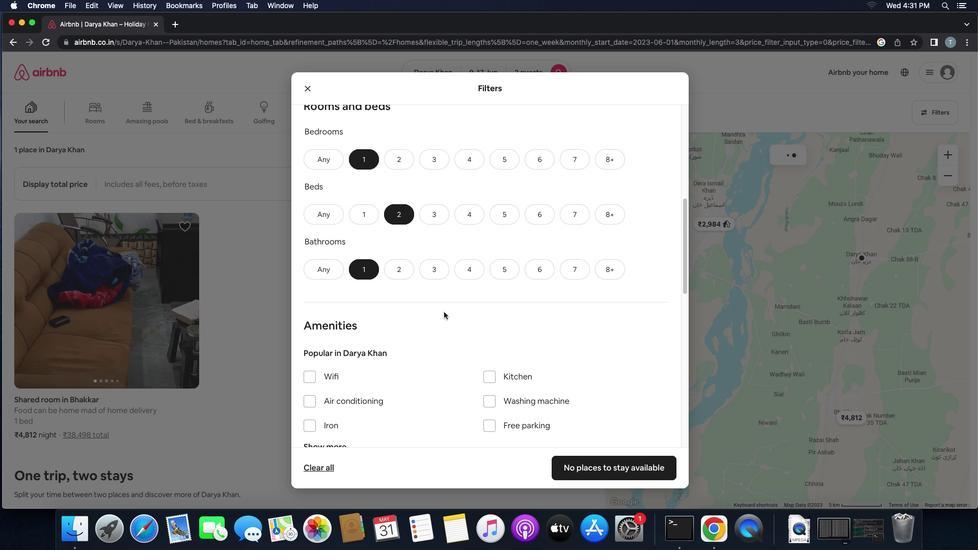 
Action: Mouse scrolled (444, 311) with delta (0, 0)
Screenshot: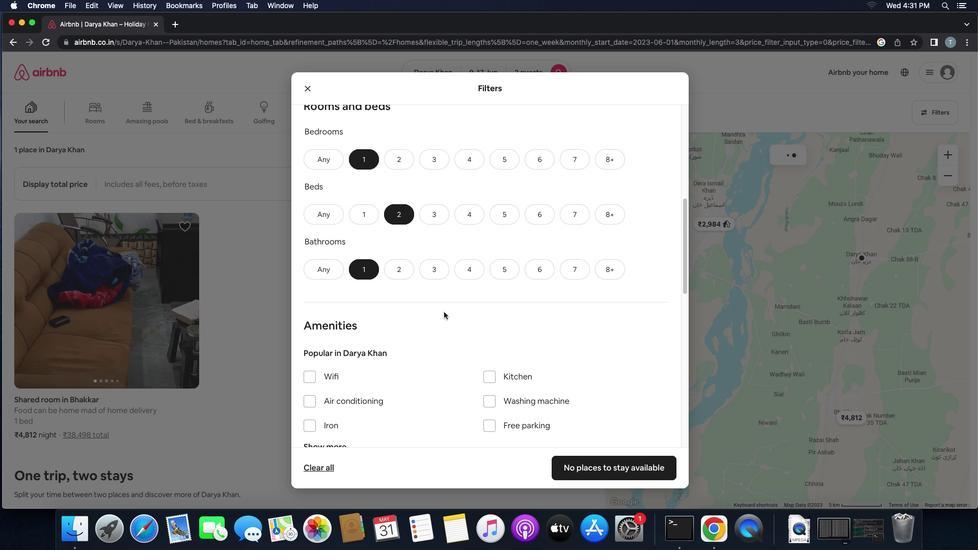 
Action: Mouse scrolled (444, 311) with delta (0, -1)
Screenshot: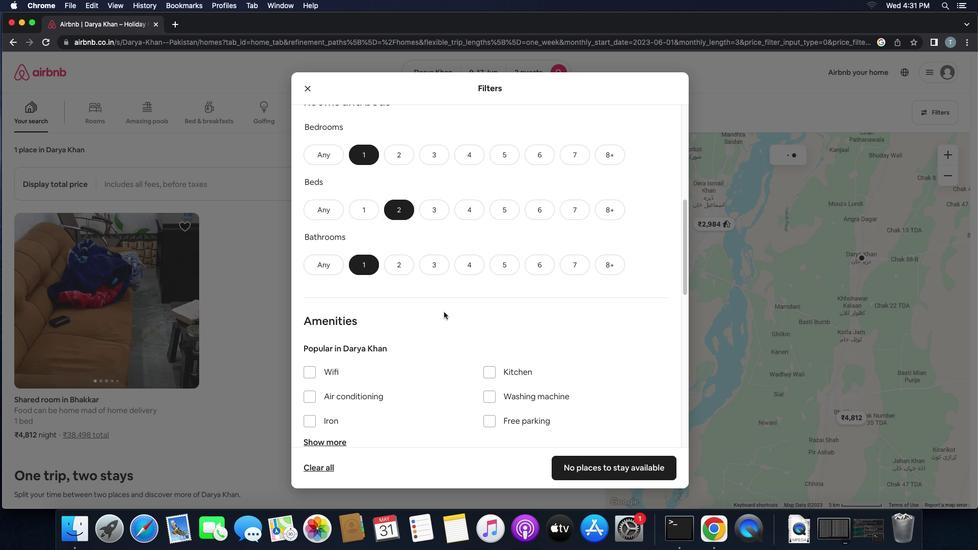 
Action: Mouse scrolled (444, 311) with delta (0, 0)
Screenshot: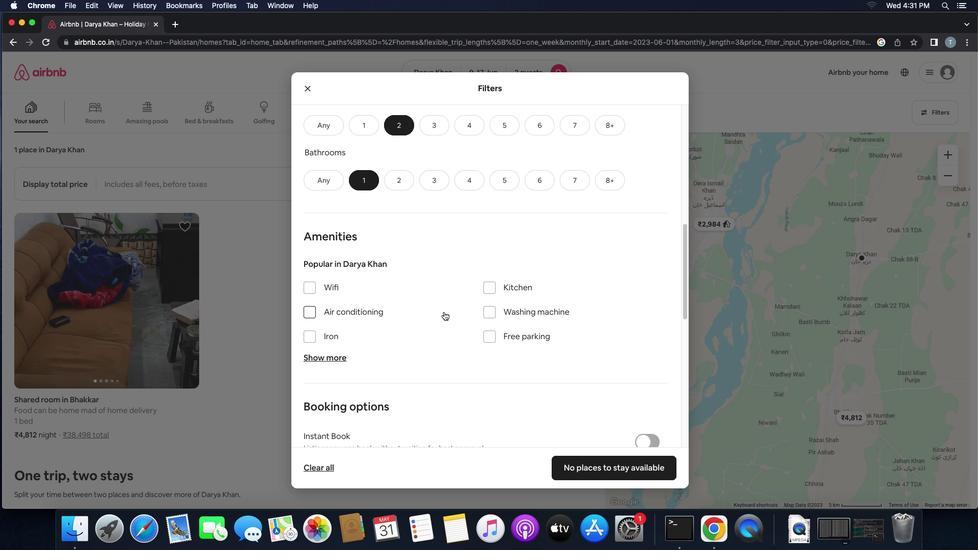 
Action: Mouse scrolled (444, 311) with delta (0, 0)
Screenshot: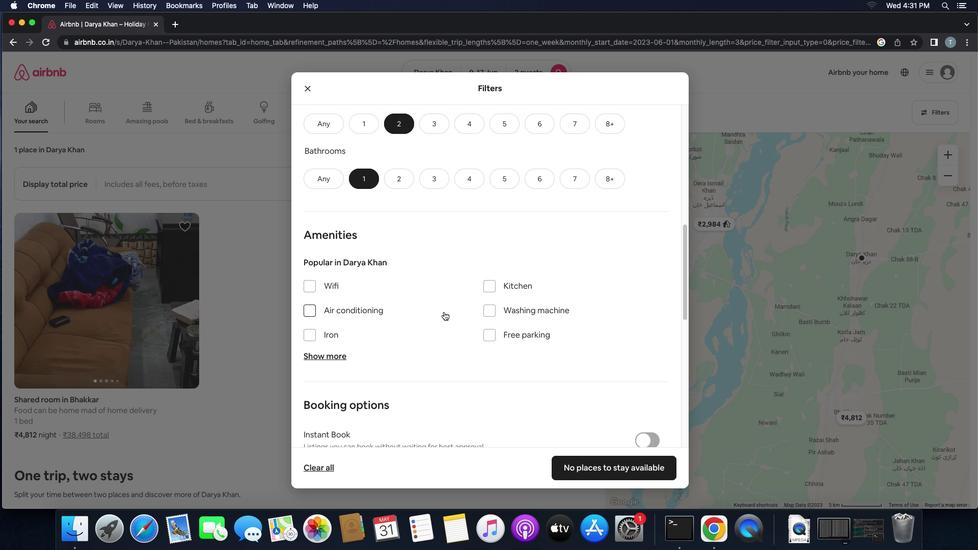 
Action: Mouse scrolled (444, 311) with delta (0, -1)
Screenshot: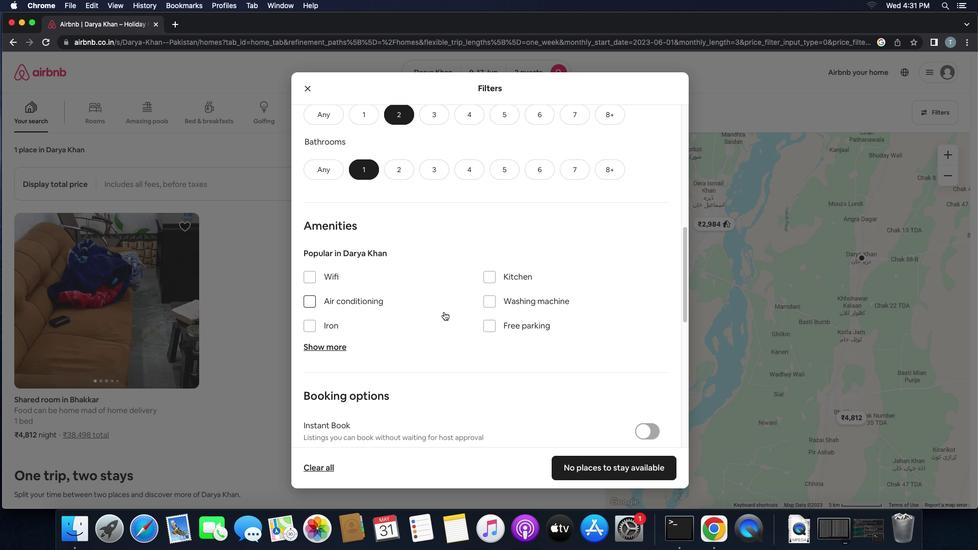 
Action: Mouse scrolled (444, 311) with delta (0, 0)
Screenshot: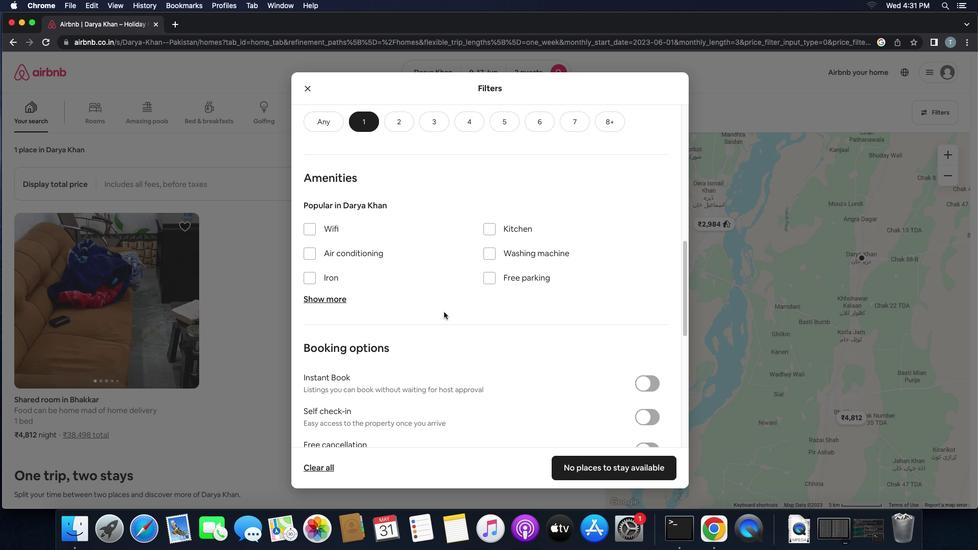 
Action: Mouse scrolled (444, 311) with delta (0, 0)
Screenshot: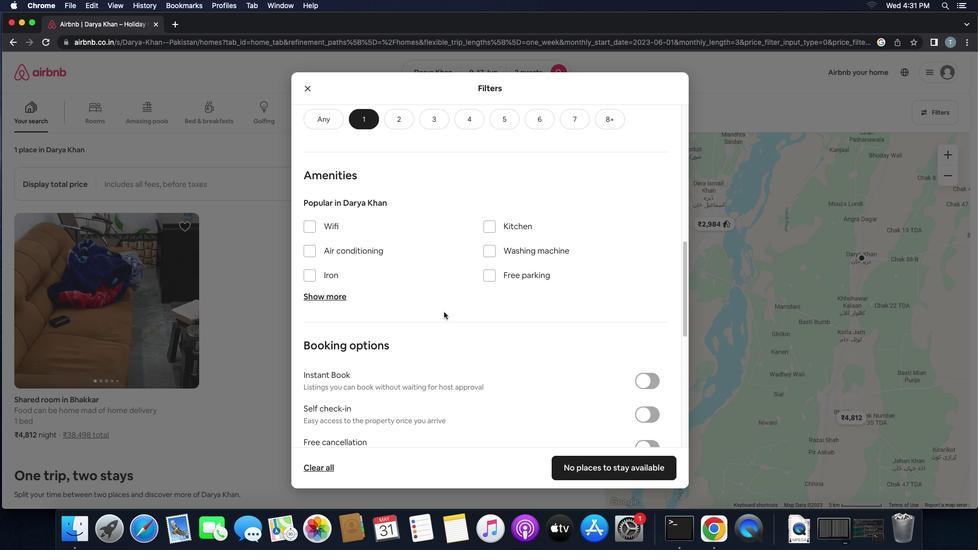
Action: Mouse scrolled (444, 311) with delta (0, 0)
Screenshot: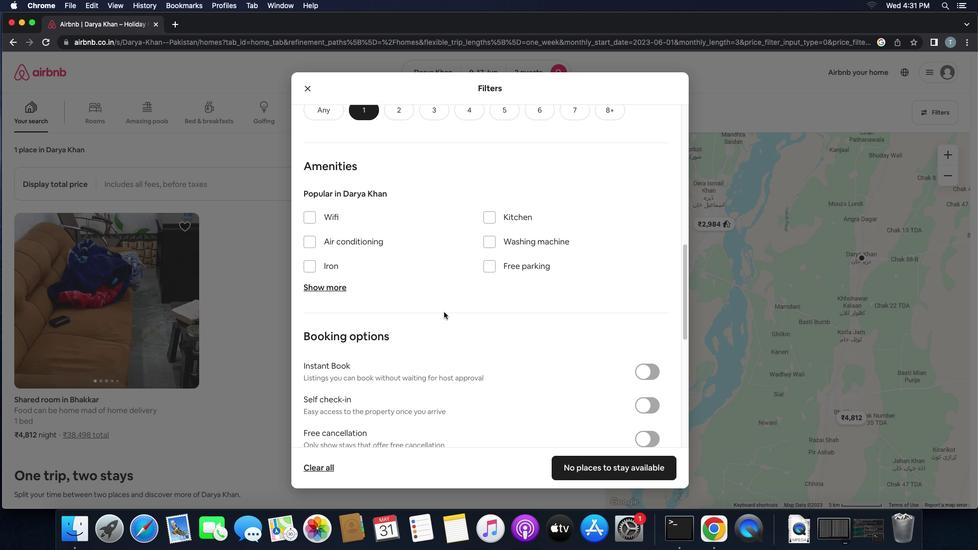 
Action: Mouse scrolled (444, 311) with delta (0, 0)
Screenshot: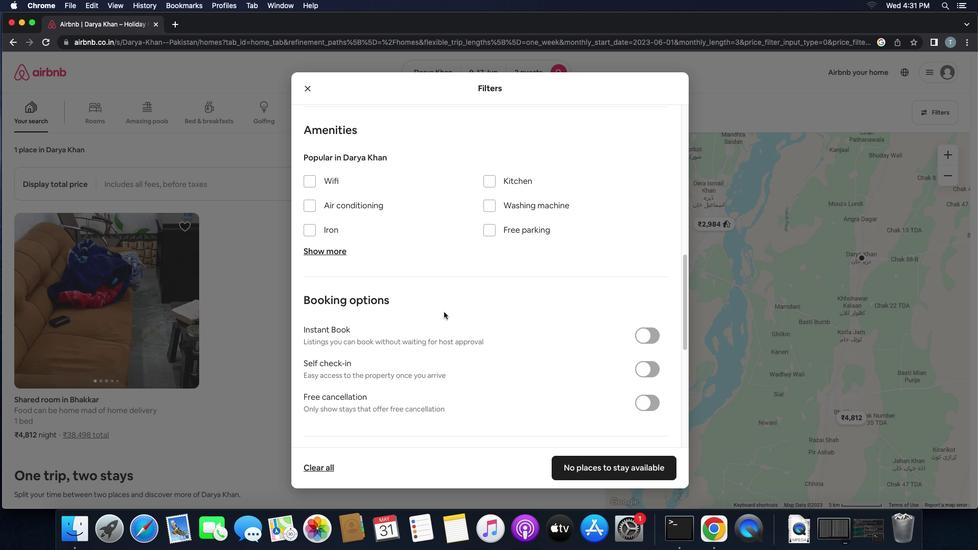 
Action: Mouse scrolled (444, 311) with delta (0, 0)
Screenshot: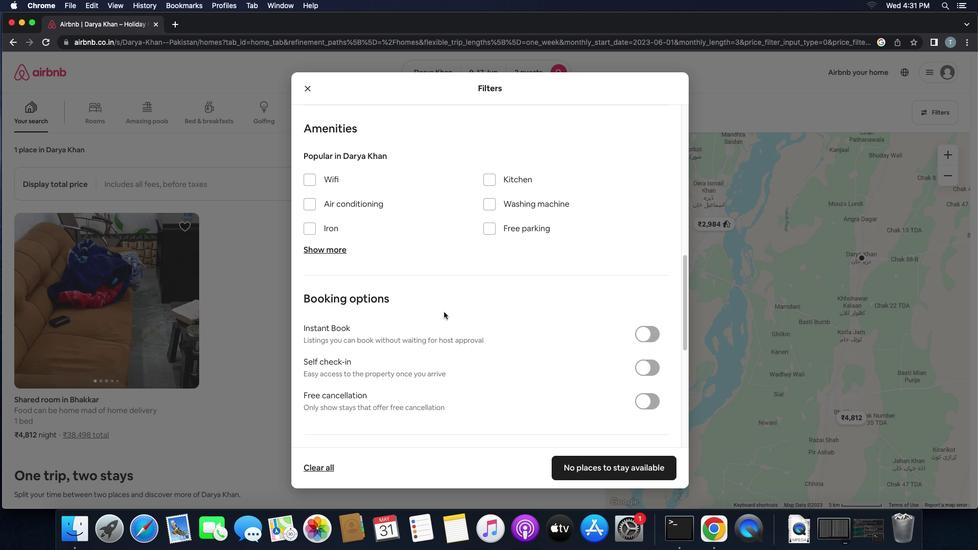 
Action: Mouse scrolled (444, 311) with delta (0, 0)
Screenshot: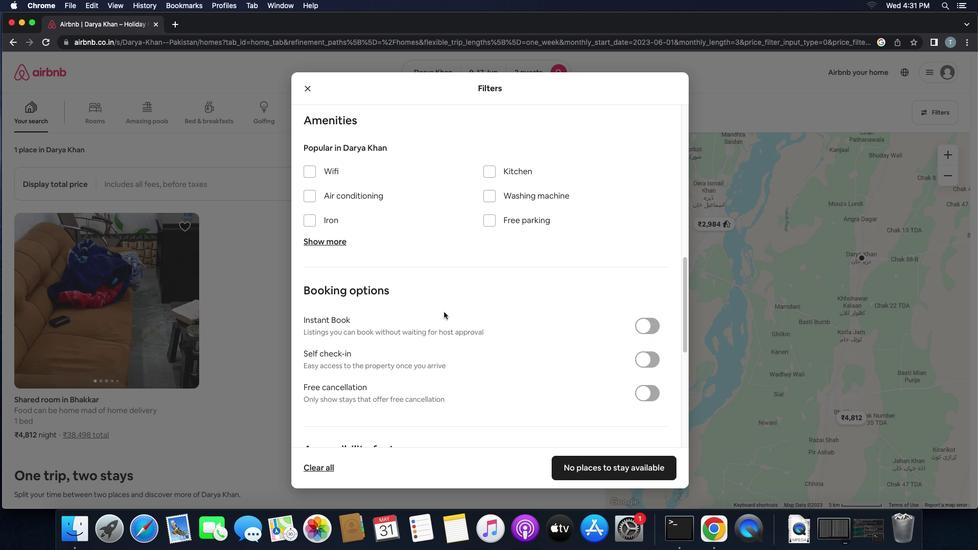 
Action: Mouse scrolled (444, 311) with delta (0, 0)
Screenshot: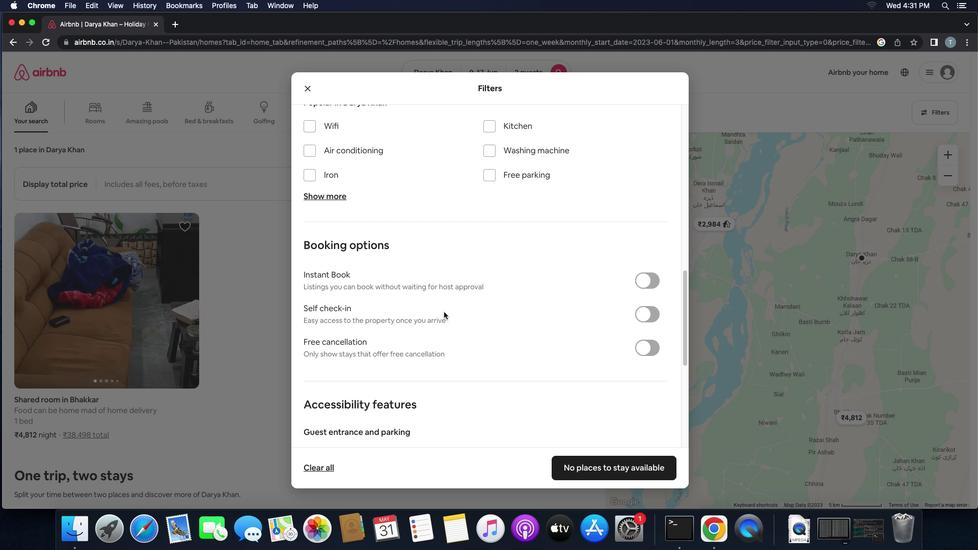 
Action: Mouse scrolled (444, 311) with delta (0, 0)
Screenshot: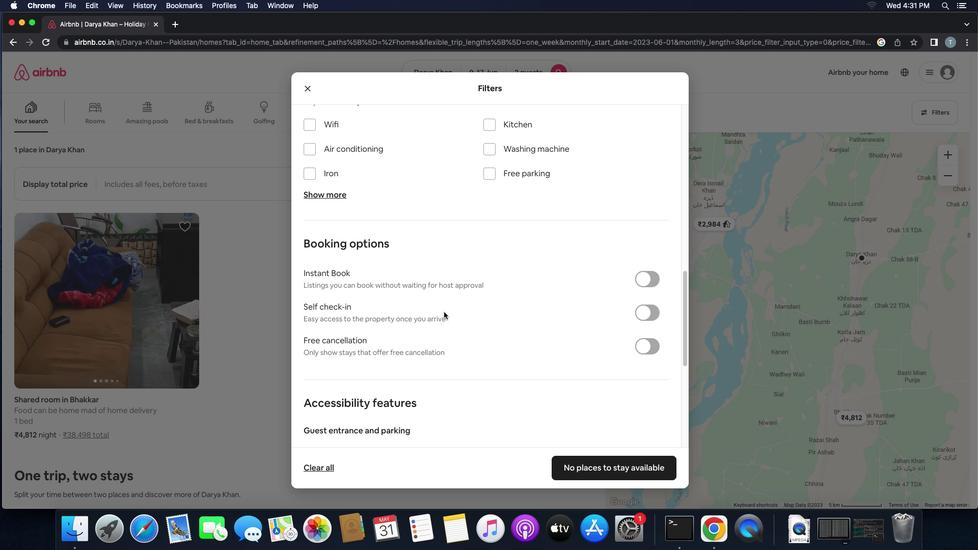 
Action: Mouse scrolled (444, 311) with delta (0, 0)
Screenshot: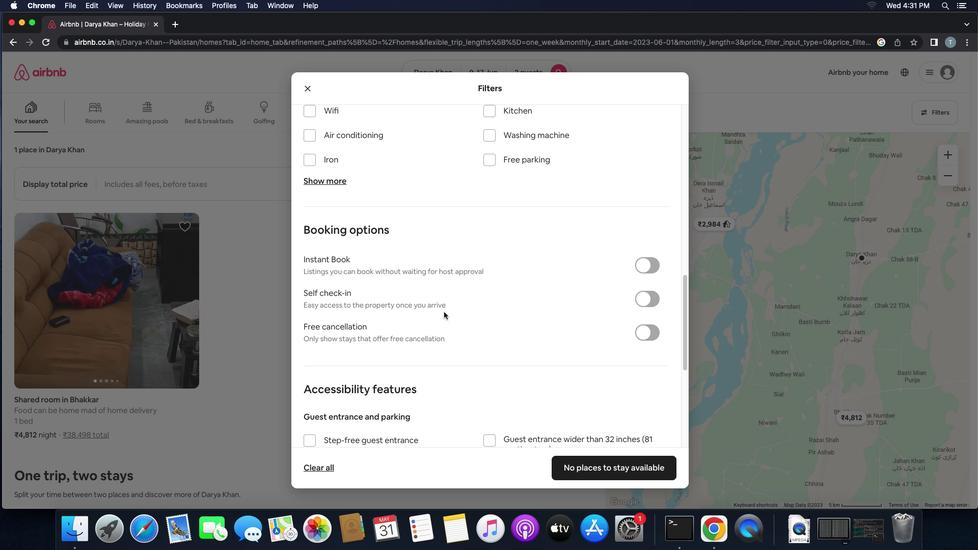 
Action: Mouse scrolled (444, 311) with delta (0, 0)
Screenshot: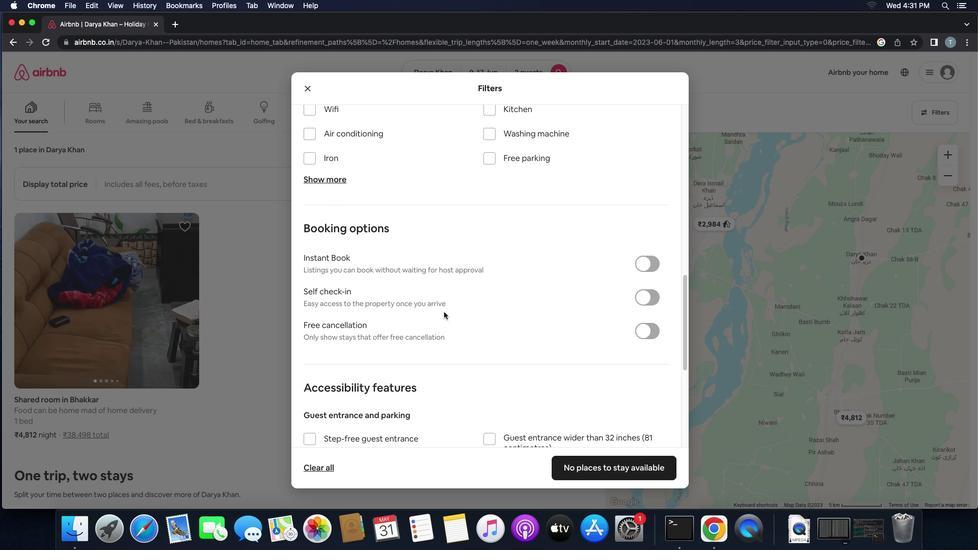 
Action: Mouse moved to (498, 332)
Screenshot: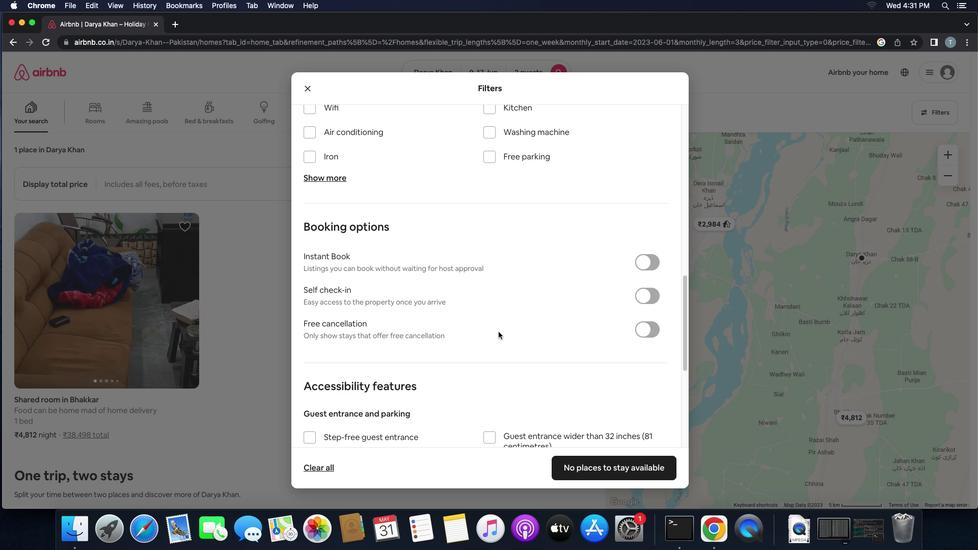 
Action: Mouse scrolled (498, 332) with delta (0, 0)
Screenshot: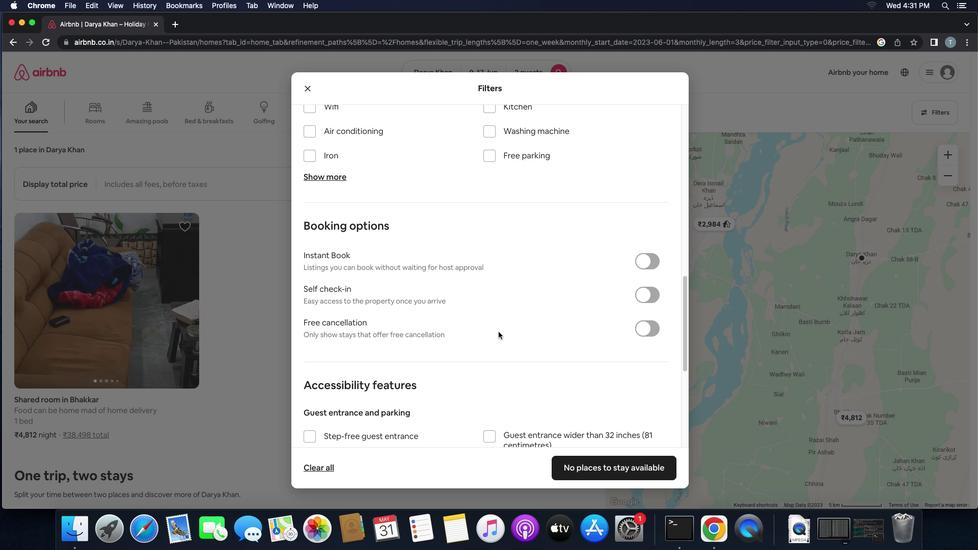 
Action: Mouse scrolled (498, 332) with delta (0, 0)
Screenshot: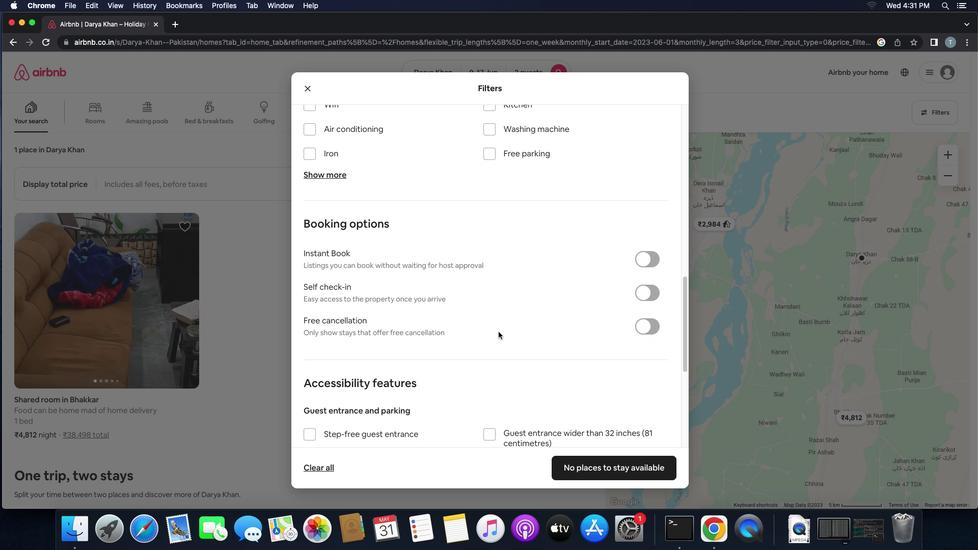 
Action: Mouse scrolled (498, 332) with delta (0, 0)
Screenshot: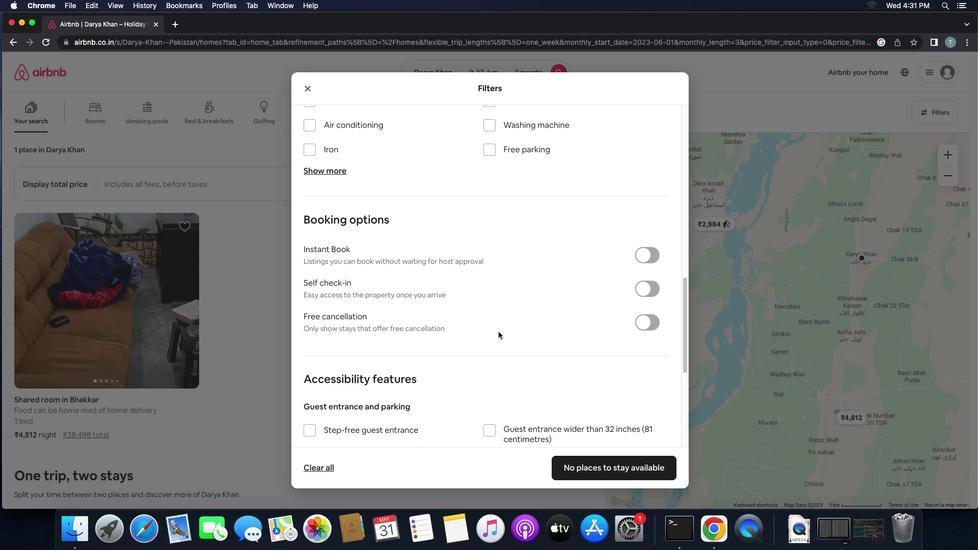 
Action: Mouse scrolled (498, 332) with delta (0, 0)
Screenshot: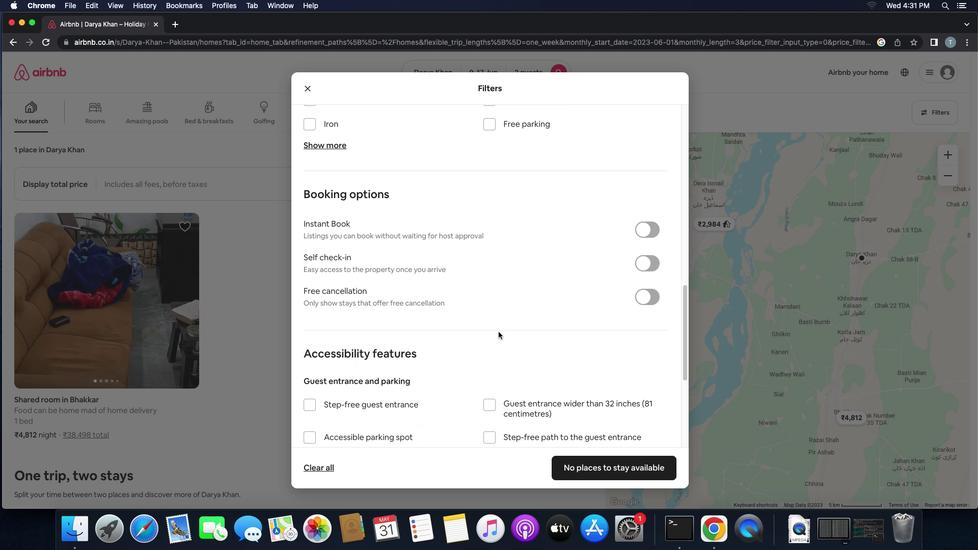 
Action: Mouse scrolled (498, 332) with delta (0, 0)
Screenshot: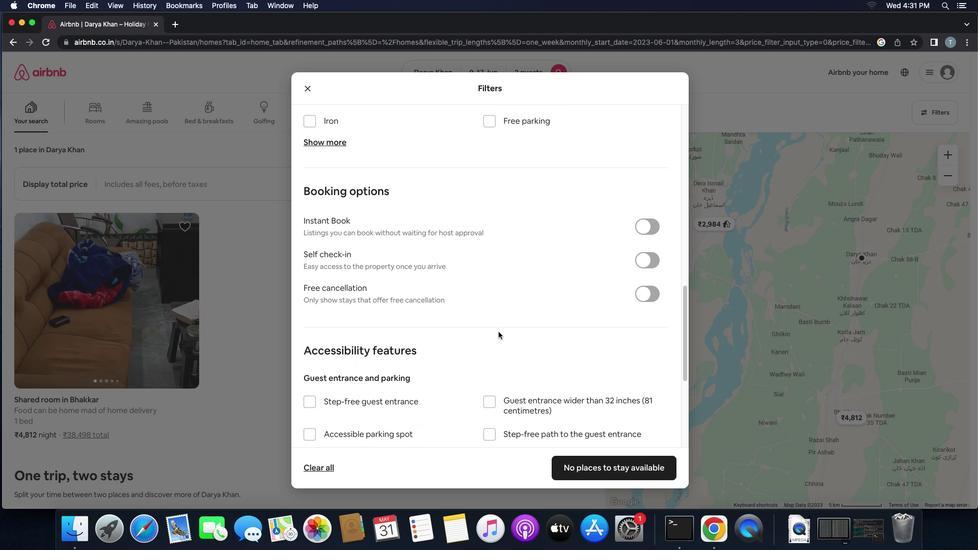 
Action: Mouse scrolled (498, 332) with delta (0, 0)
Screenshot: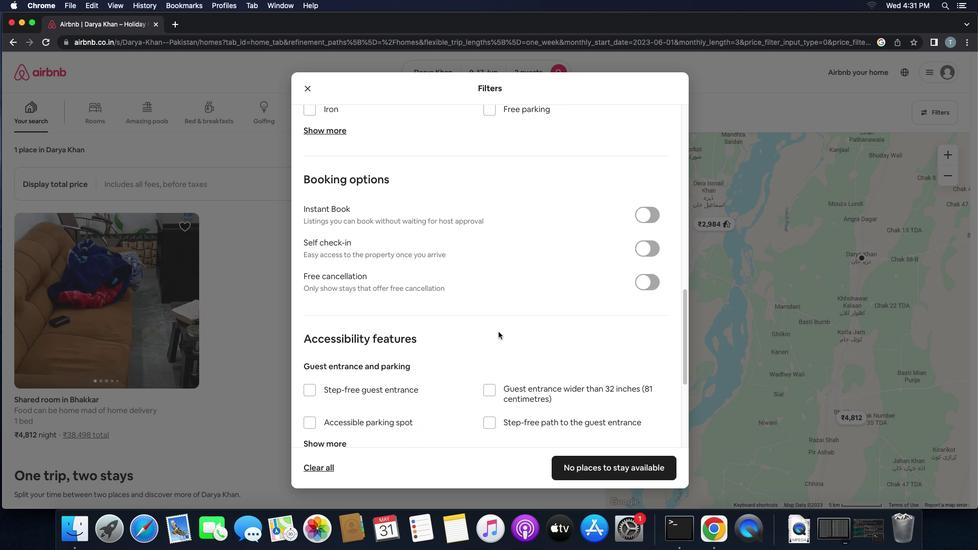 
Action: Mouse scrolled (498, 332) with delta (0, 0)
Screenshot: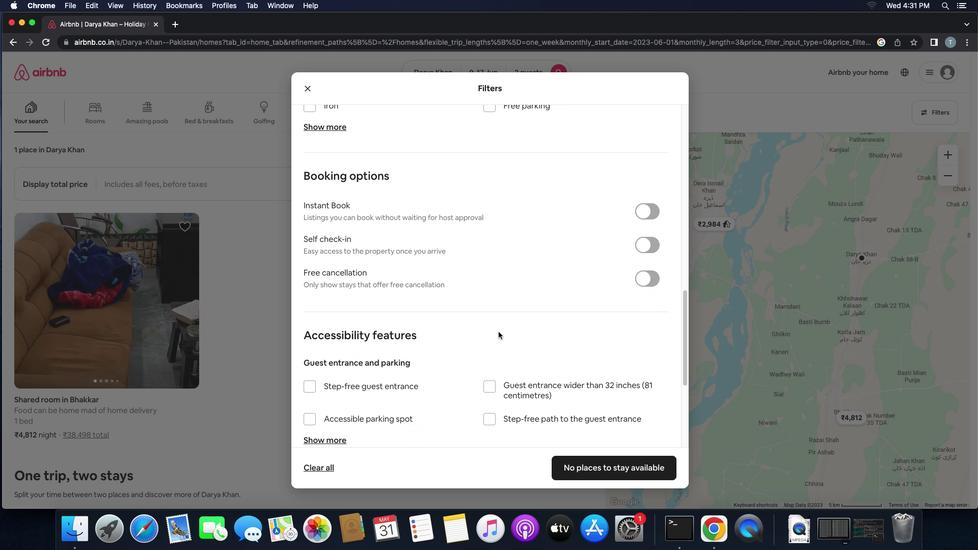 
Action: Mouse moved to (504, 325)
Screenshot: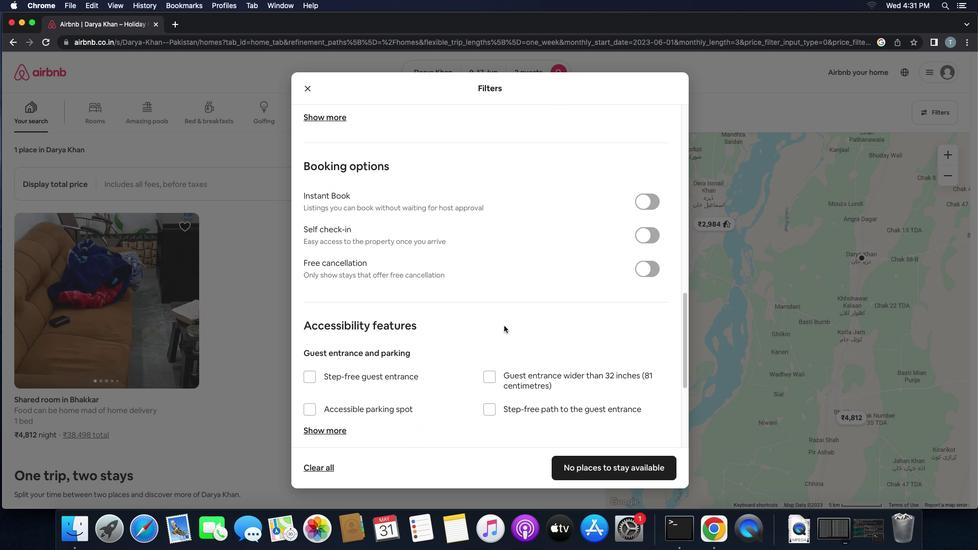 
Action: Mouse scrolled (504, 325) with delta (0, 0)
Screenshot: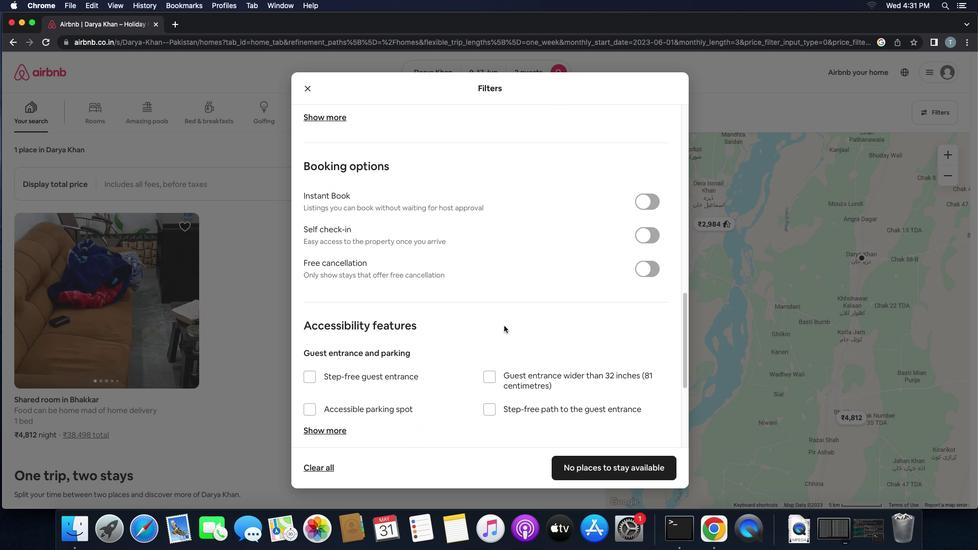 
Action: Mouse scrolled (504, 325) with delta (0, 0)
Screenshot: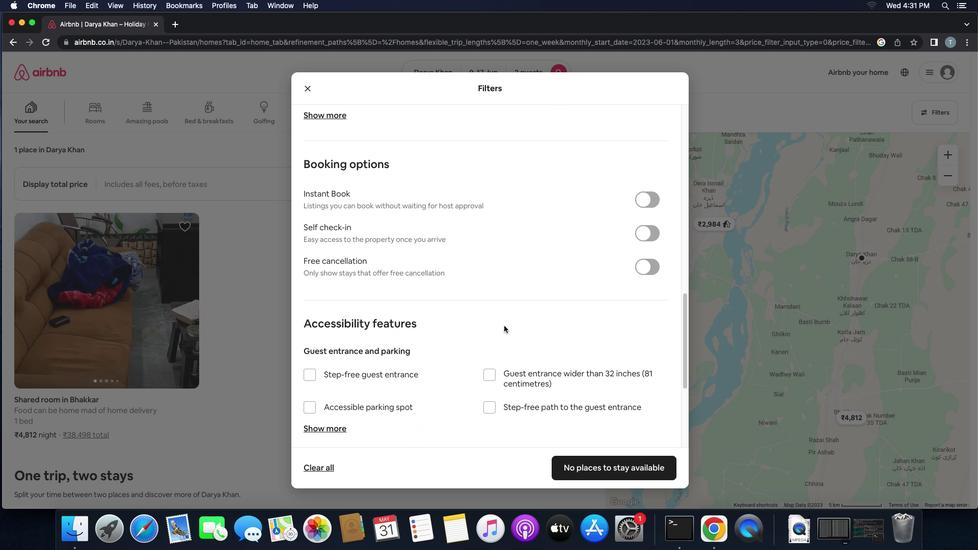 
Action: Mouse scrolled (504, 325) with delta (0, 0)
Screenshot: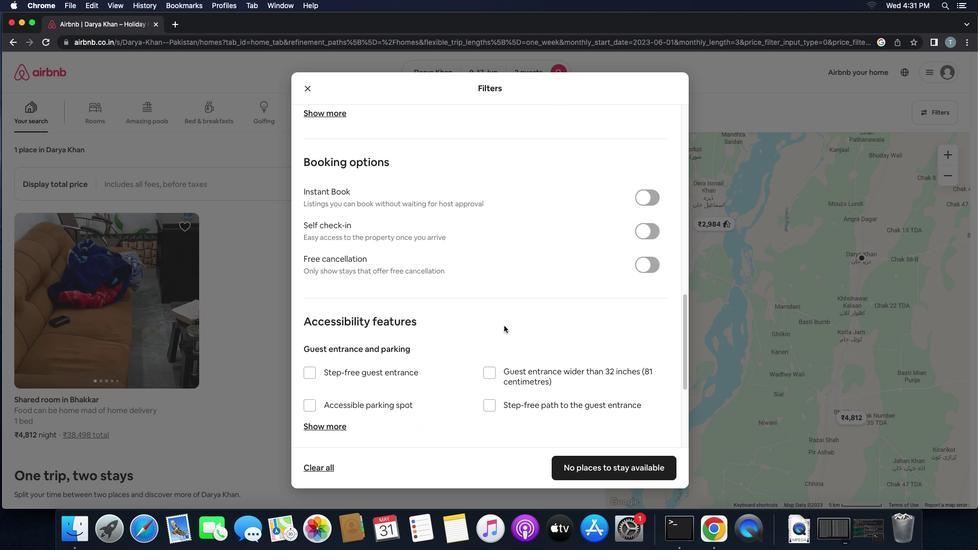 
Action: Mouse scrolled (504, 325) with delta (0, 0)
Screenshot: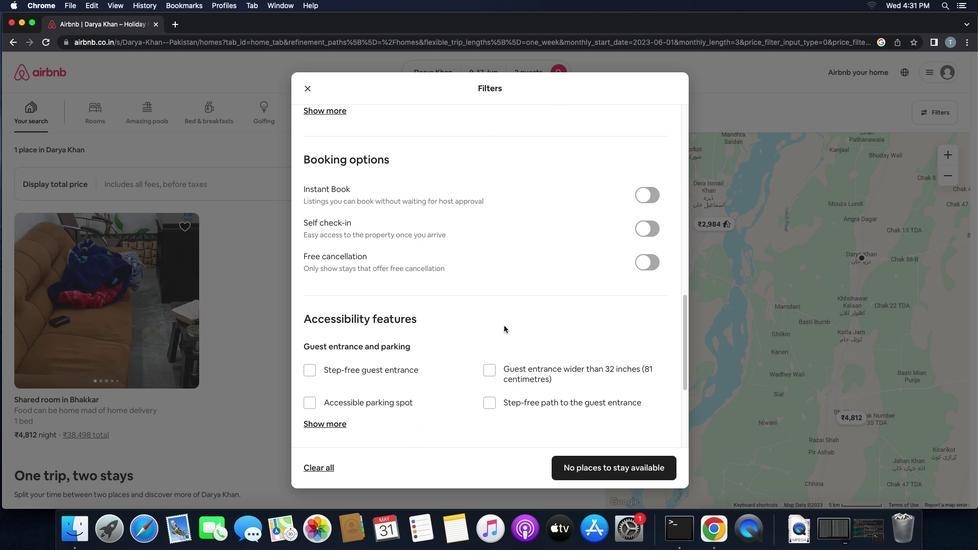 
Action: Mouse scrolled (504, 325) with delta (0, 0)
Screenshot: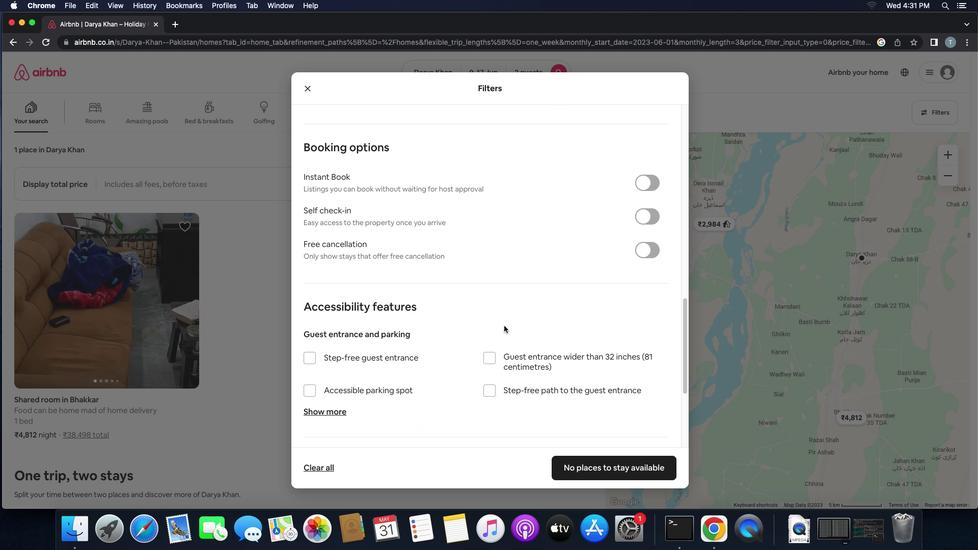 
Action: Mouse moved to (645, 201)
Screenshot: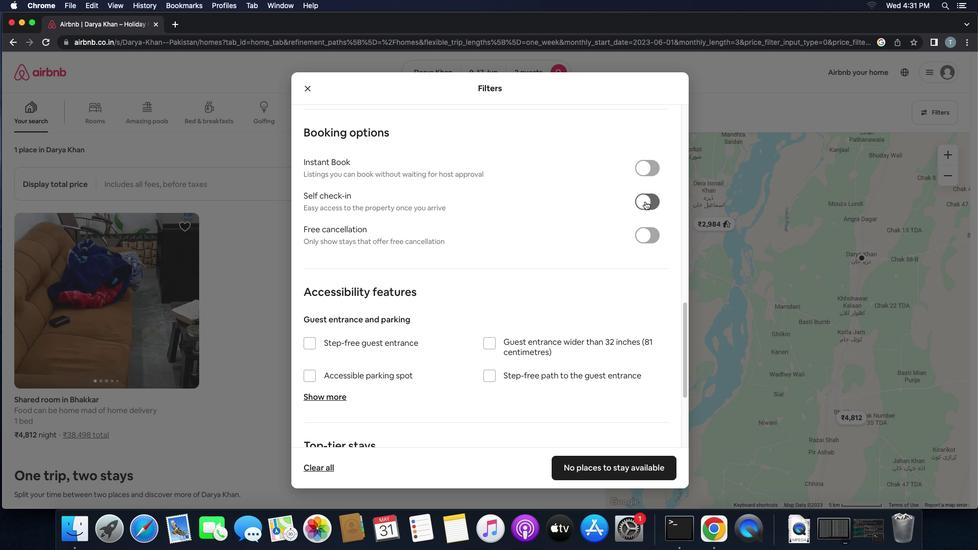 
Action: Mouse pressed left at (645, 201)
Screenshot: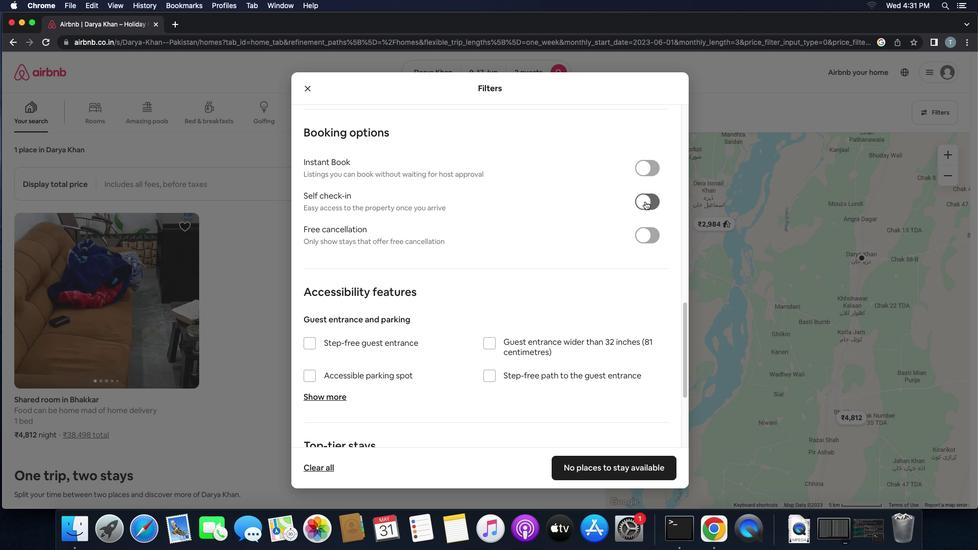 
Action: Mouse moved to (495, 335)
Screenshot: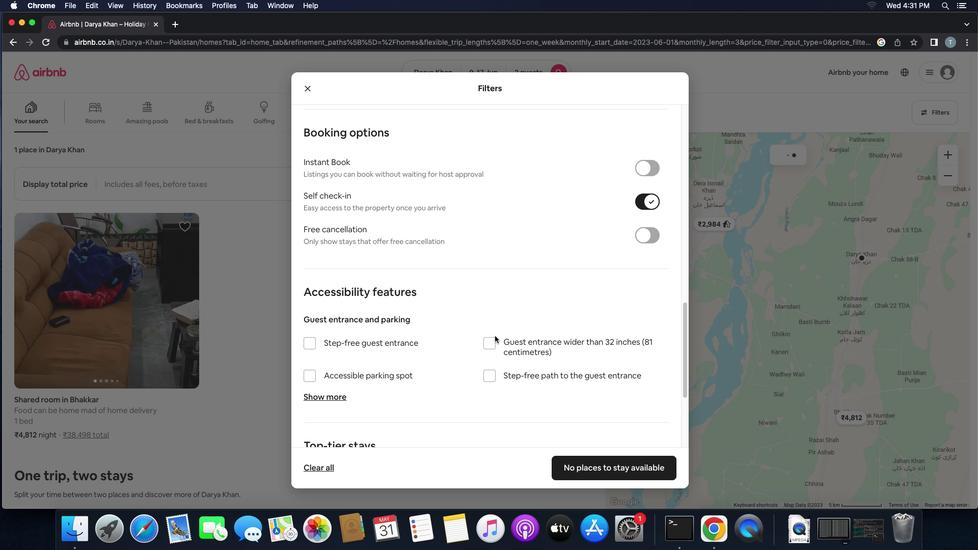 
Action: Mouse scrolled (495, 335) with delta (0, 0)
Screenshot: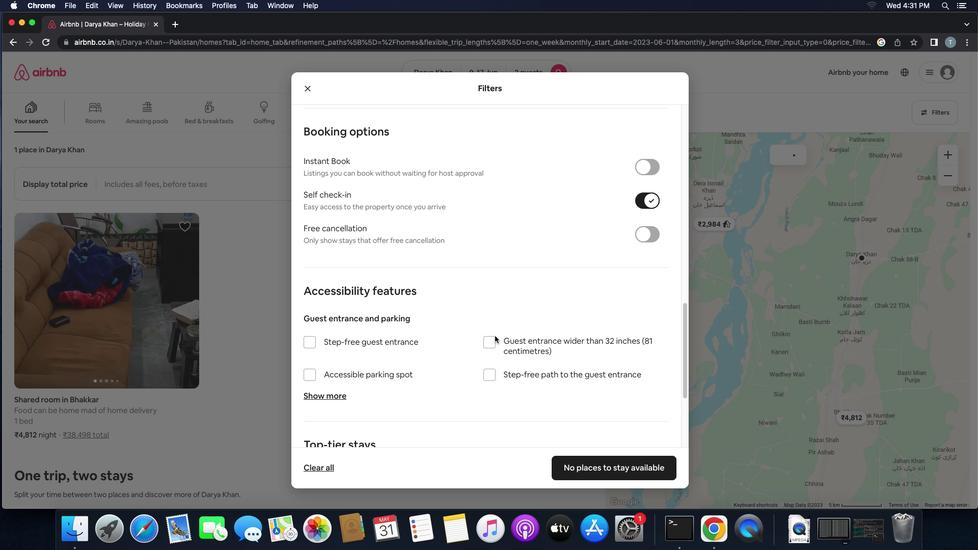 
Action: Mouse scrolled (495, 335) with delta (0, 0)
Screenshot: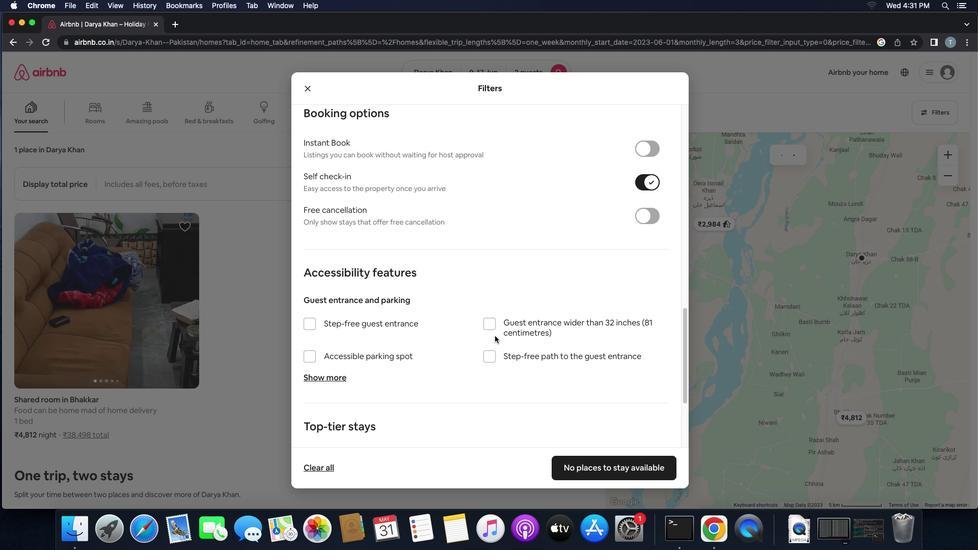 
Action: Mouse scrolled (495, 335) with delta (0, -1)
Screenshot: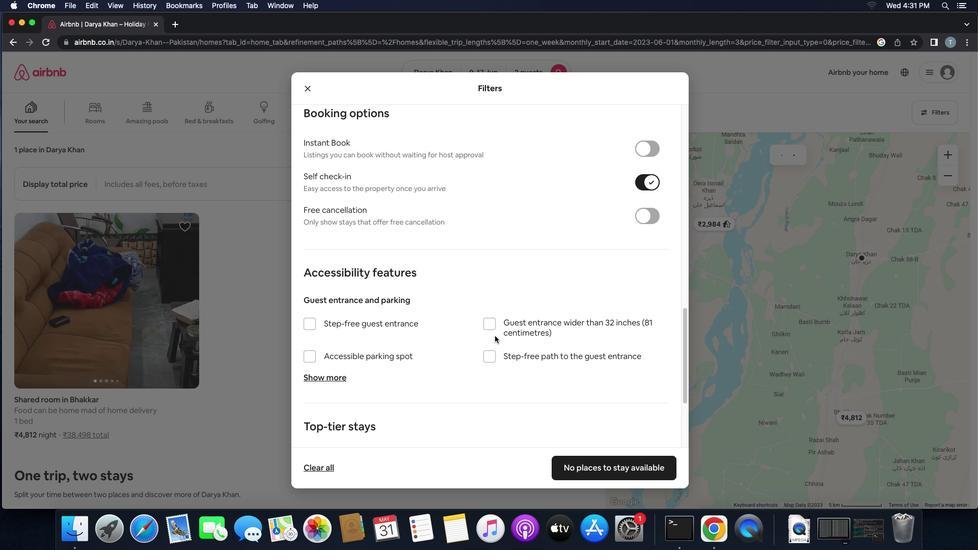 
Action: Mouse scrolled (495, 335) with delta (0, -2)
Screenshot: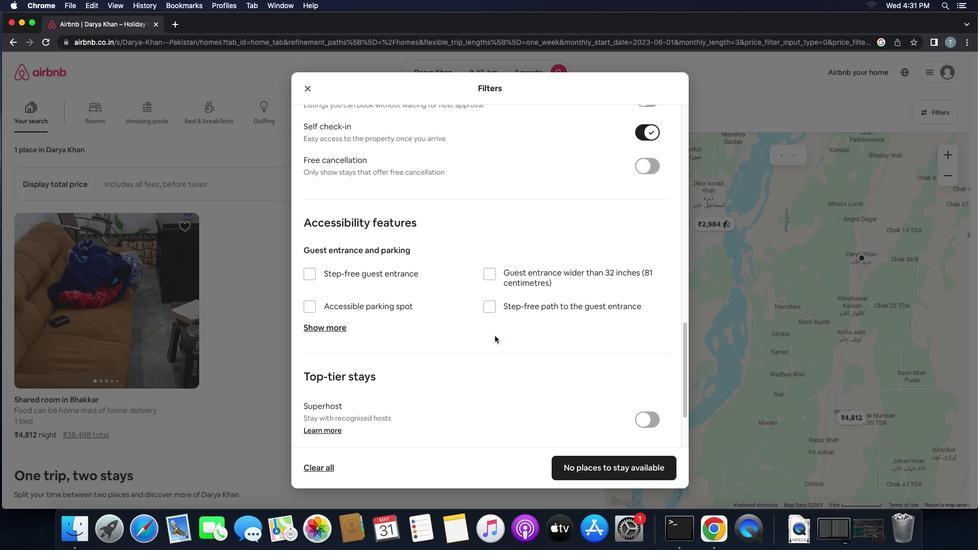 
Action: Mouse scrolled (495, 335) with delta (0, -3)
Screenshot: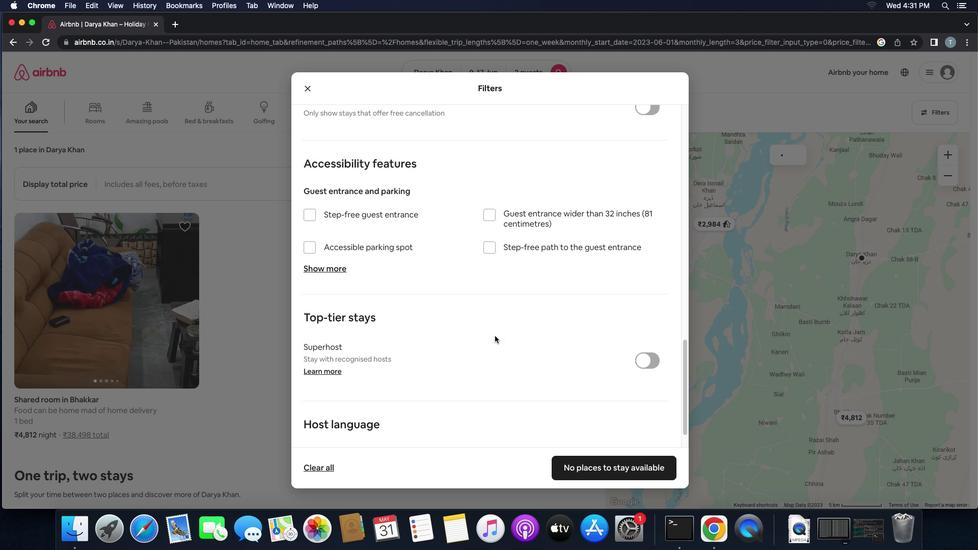 
Action: Mouse moved to (313, 420)
Screenshot: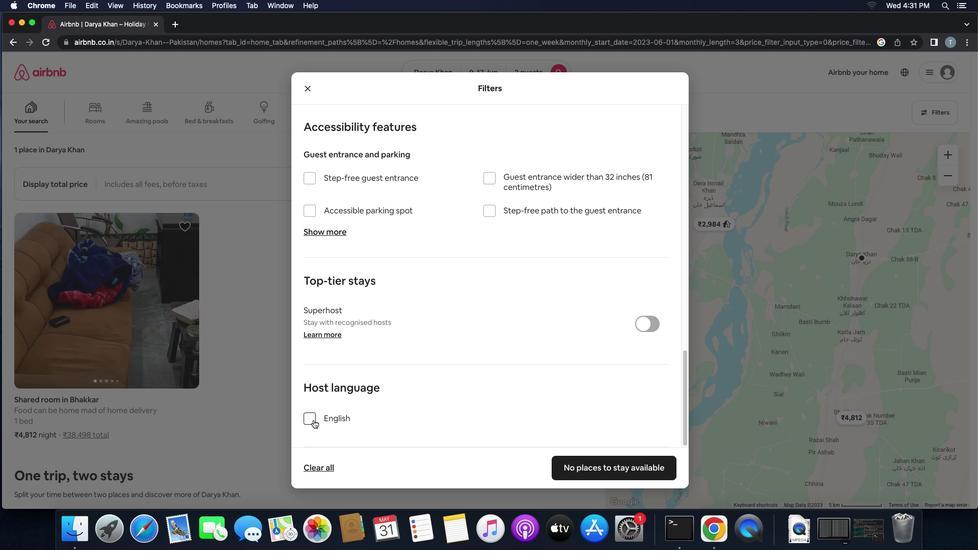 
Action: Mouse pressed left at (313, 420)
Screenshot: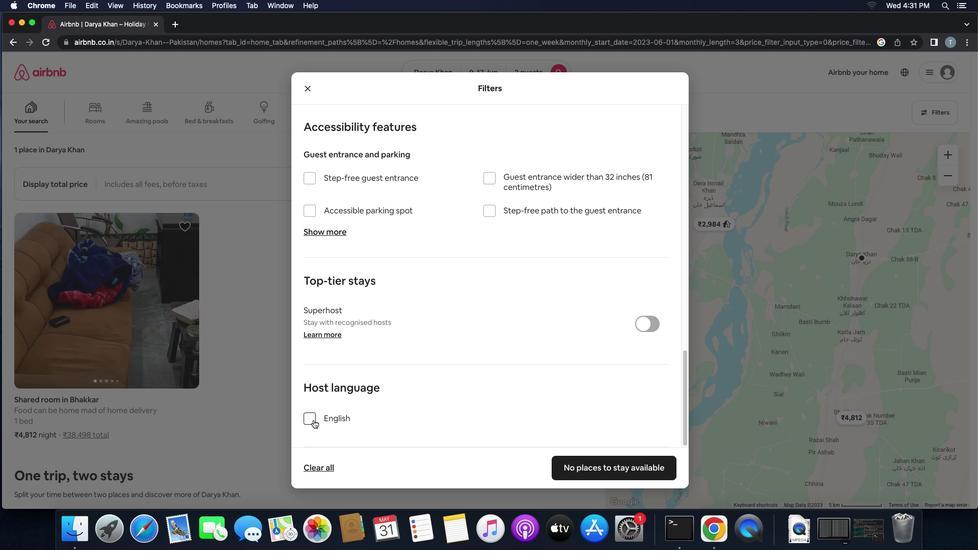 
Action: Mouse moved to (596, 463)
Screenshot: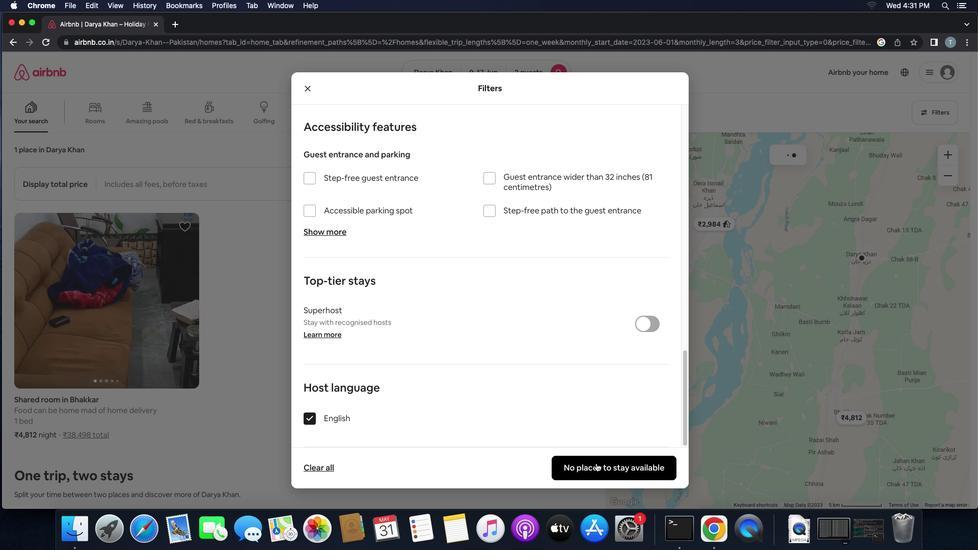 
Action: Mouse pressed left at (596, 463)
Screenshot: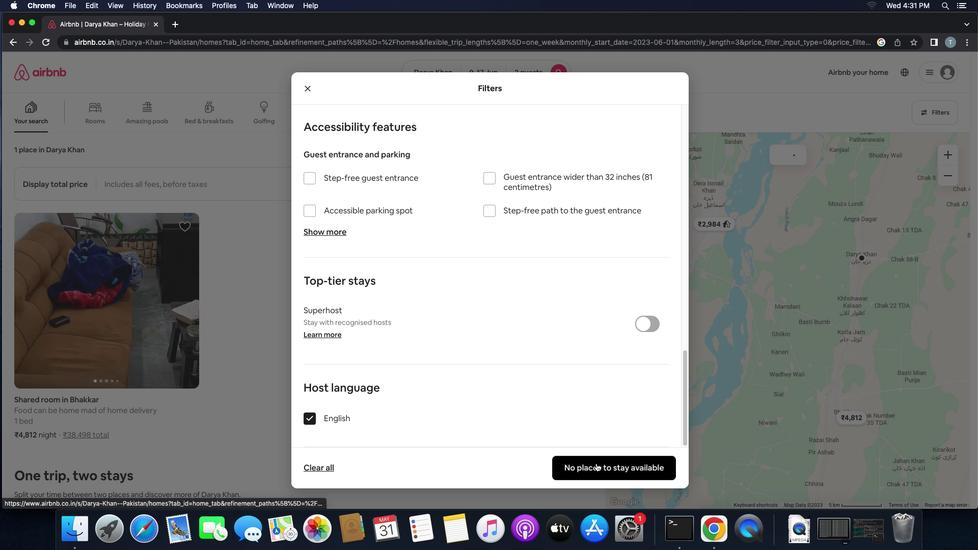 
